 Task: In the Contact  Liam.Jones@wnyc.org, Create email and send with subject: 'Welcome to a New Paradigm: Introducing Our Visionary Solution', and with mail content 'Good Evening,_x000D_
Step into a world of unlimited possibilities. Our cutting-edge solution will empower you to overcome challenges and achieve unparalleled success in your industry._x000D_
Thanks and Regards', attach the document: Proposal.doc and insert image: visitingcard.jpg. Below Thank and Regards, write Reddit and insert the URL: 'www.reddit.com'. Mark checkbox to create task to follow up : In 3 business days . Logged in from softage.5@softage.net
Action: Mouse moved to (66, 55)
Screenshot: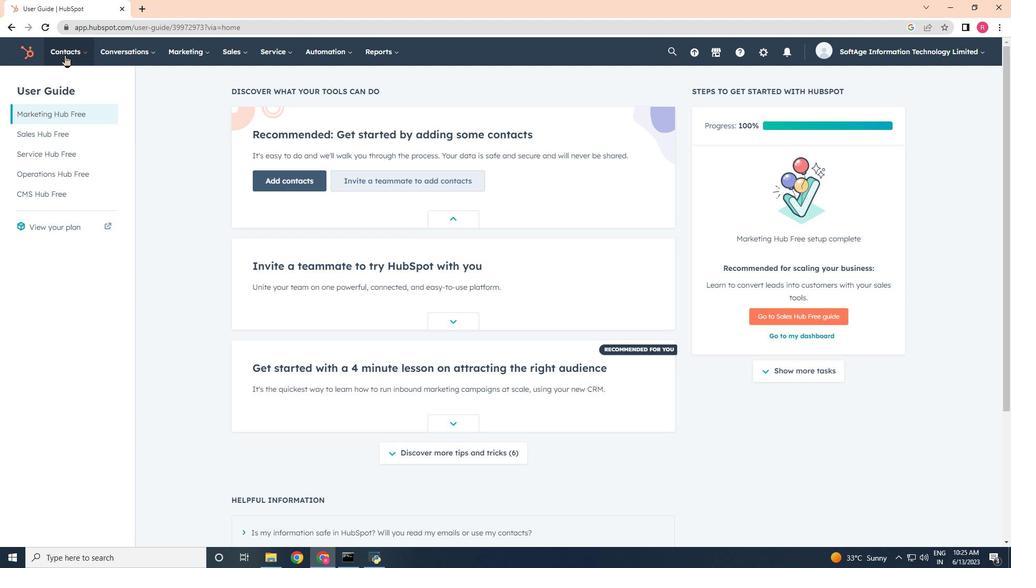 
Action: Mouse pressed left at (66, 55)
Screenshot: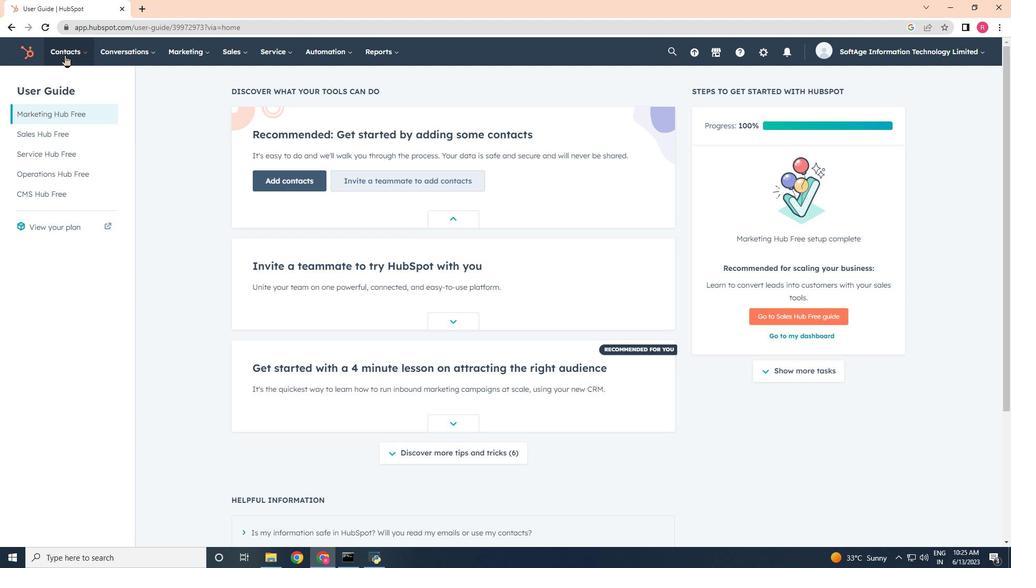 
Action: Mouse moved to (82, 85)
Screenshot: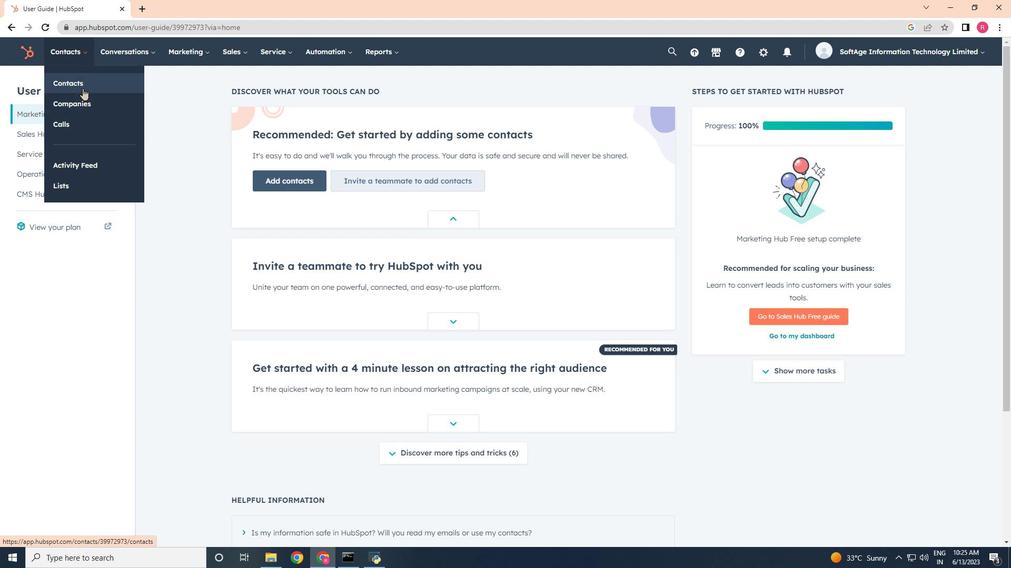 
Action: Mouse pressed left at (82, 85)
Screenshot: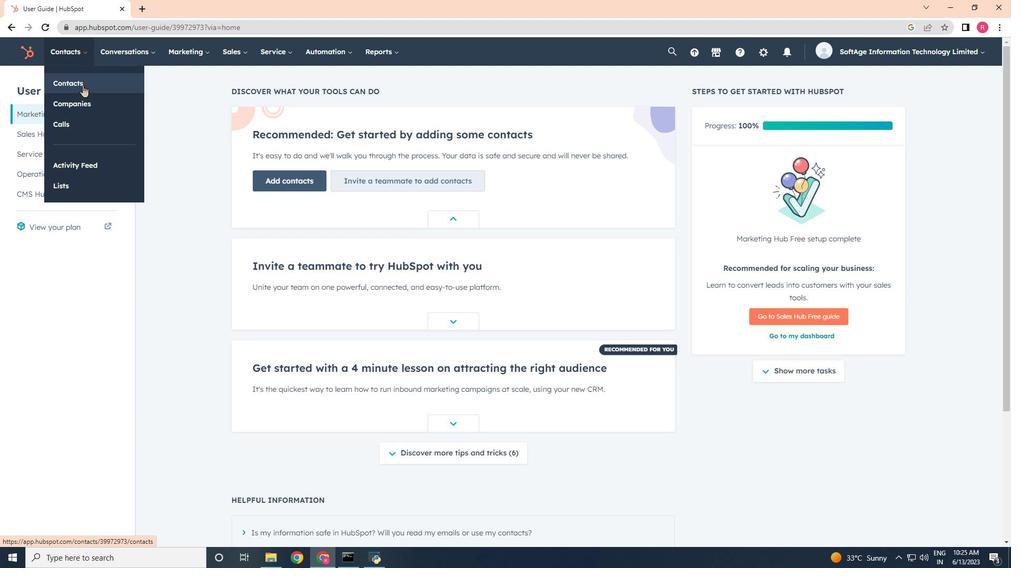 
Action: Mouse moved to (81, 165)
Screenshot: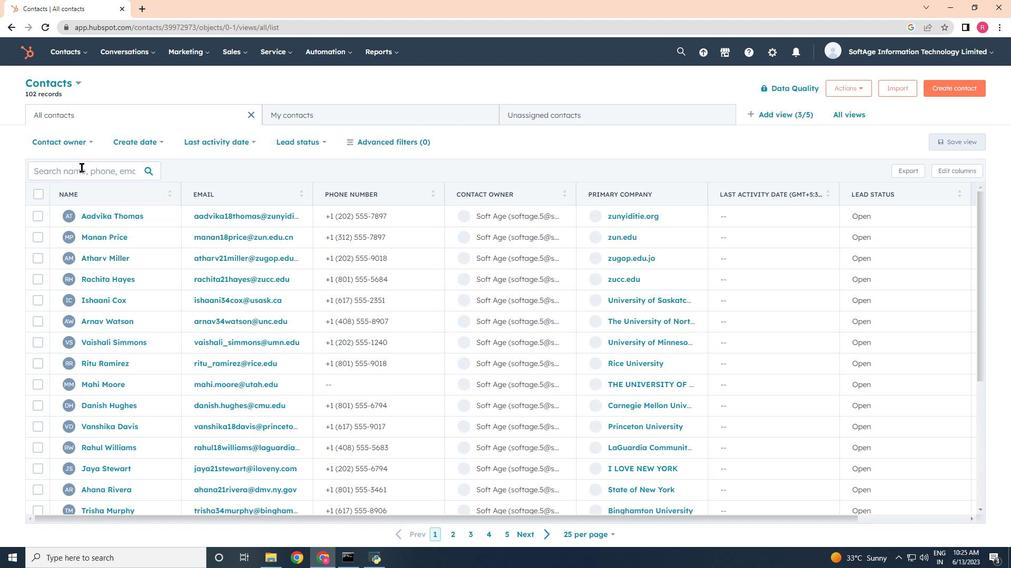 
Action: Mouse pressed left at (81, 165)
Screenshot: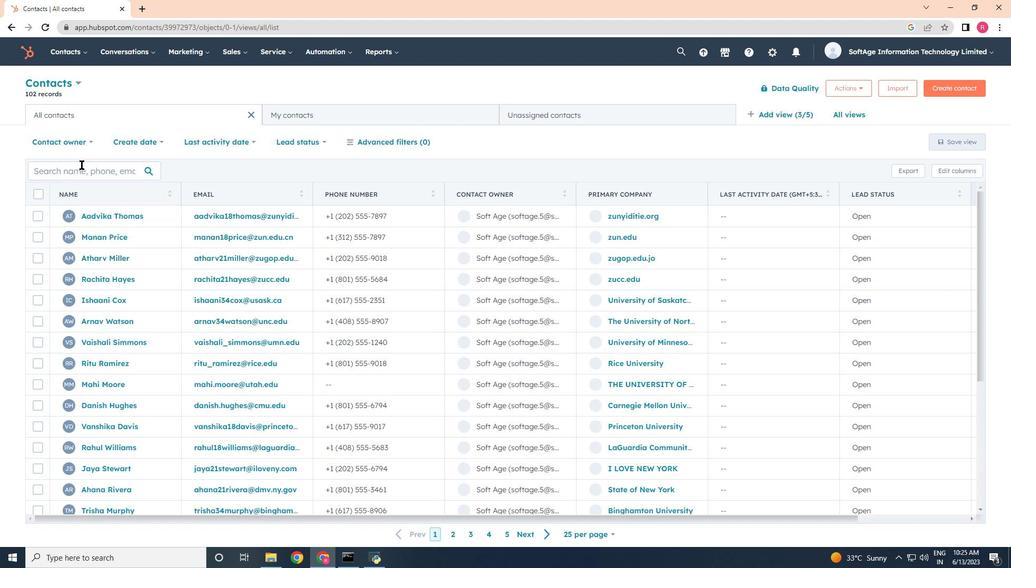 
Action: Mouse moved to (667, 421)
Screenshot: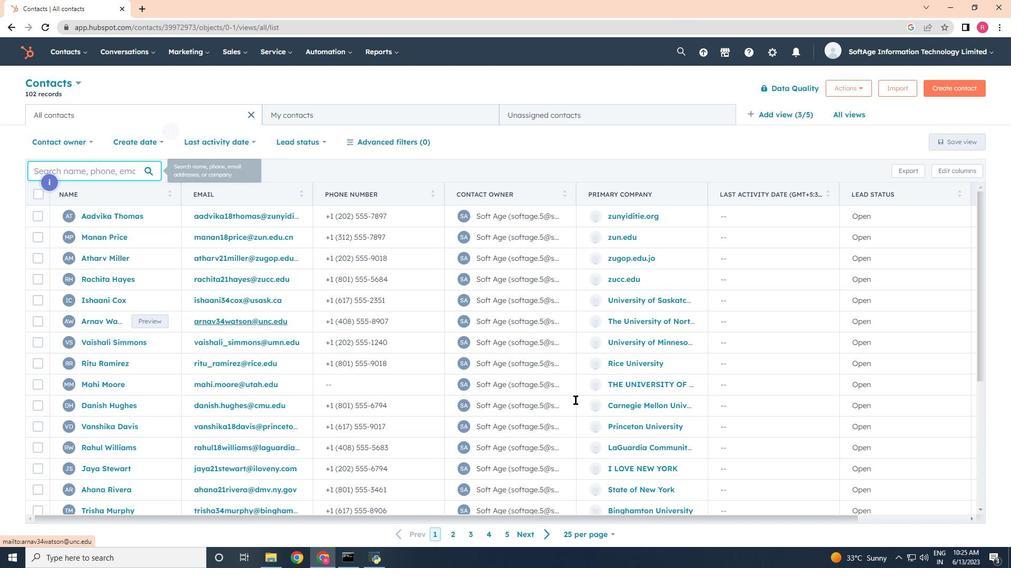 
Action: Key pressed <Key.shift><Key.shift><Key.shift><Key.shift><Key.shift><Key.shift><Key.shift><Key.shift><Key.shift><Key.shift><Key.shift><Key.shift><Key.shift><Key.shift><Key.shift><Key.shift><Key.shift><Key.shift><Key.shift><Key.shift><Key.shift><Key.shift>liam<Key.space><Key.backspace><Key.backspace><Key.backspace><Key.backspace><Key.backspace><Key.shift><Key.shift><Key.shift><Key.shift><Key.shift><Key.shift><Key.shift><Key.shift><Key.shift><Key.shift><Key.shift><Key.shift><Key.shift><Key.shift><Key.shift><Key.shift><Key.shift>Liam.<Key.shift>Jones<Key.shift>@wnyc.org
Screenshot: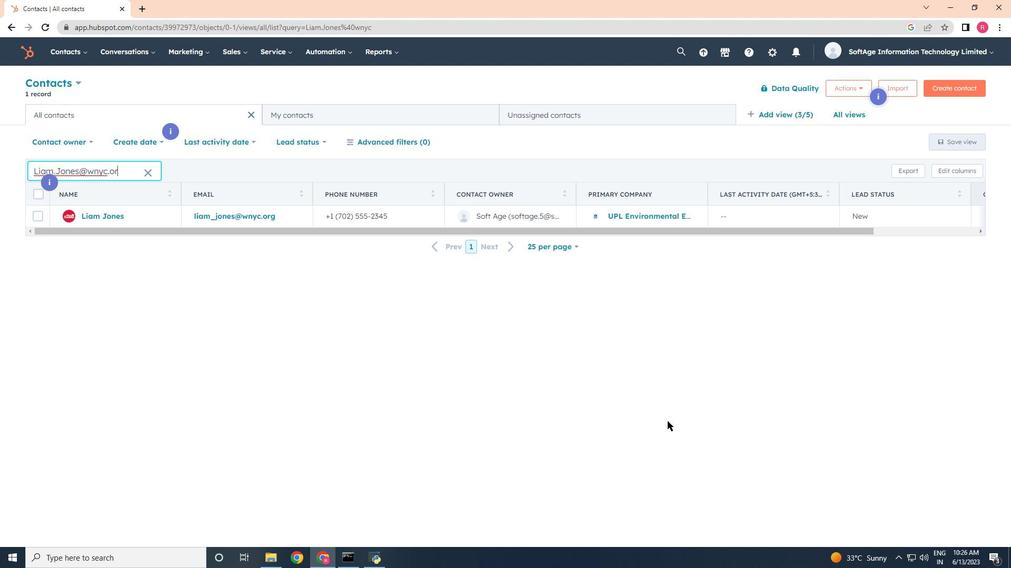 
Action: Mouse moved to (92, 215)
Screenshot: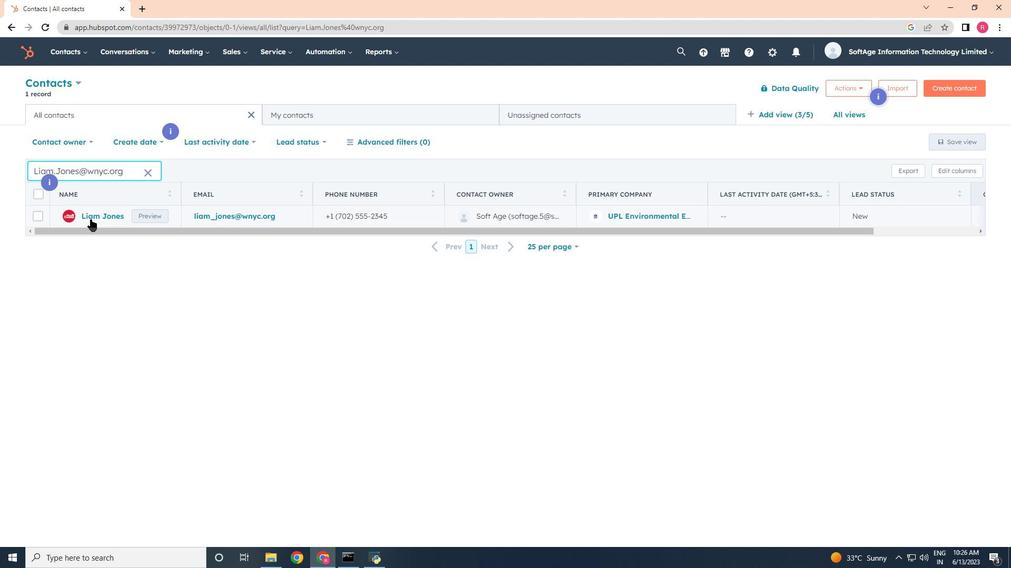 
Action: Mouse pressed left at (92, 215)
Screenshot: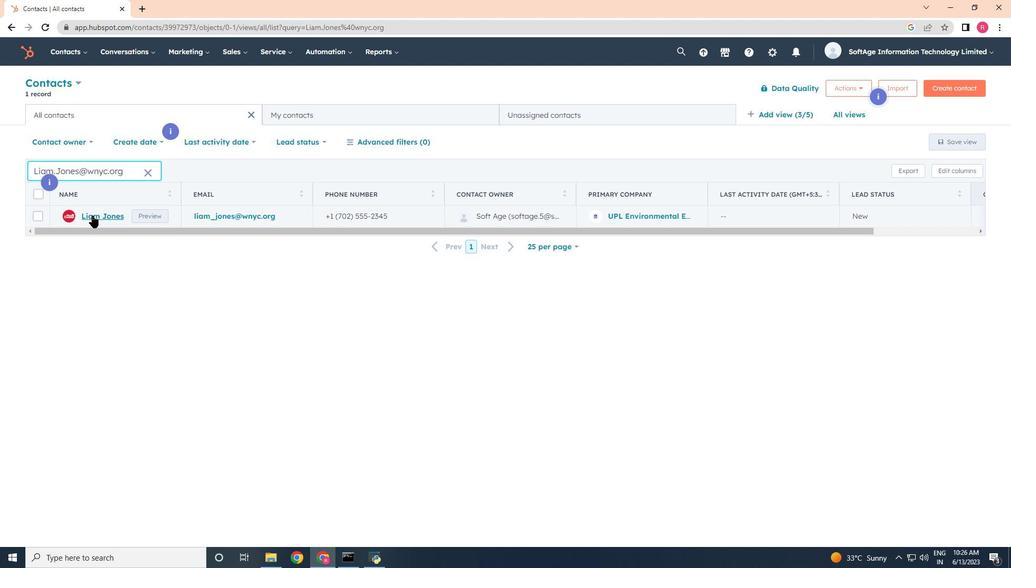
Action: Mouse moved to (73, 172)
Screenshot: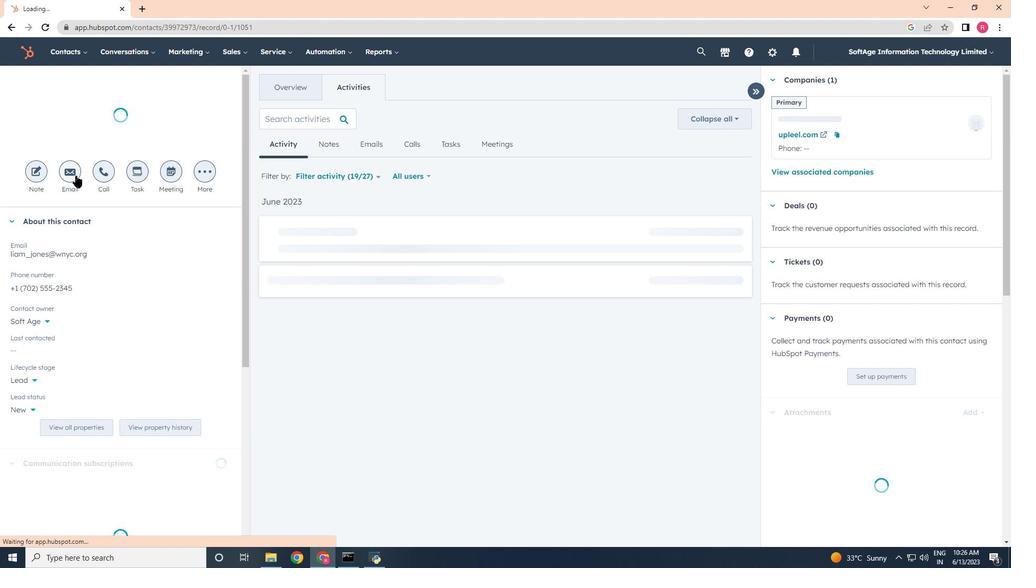 
Action: Mouse pressed left at (73, 172)
Screenshot: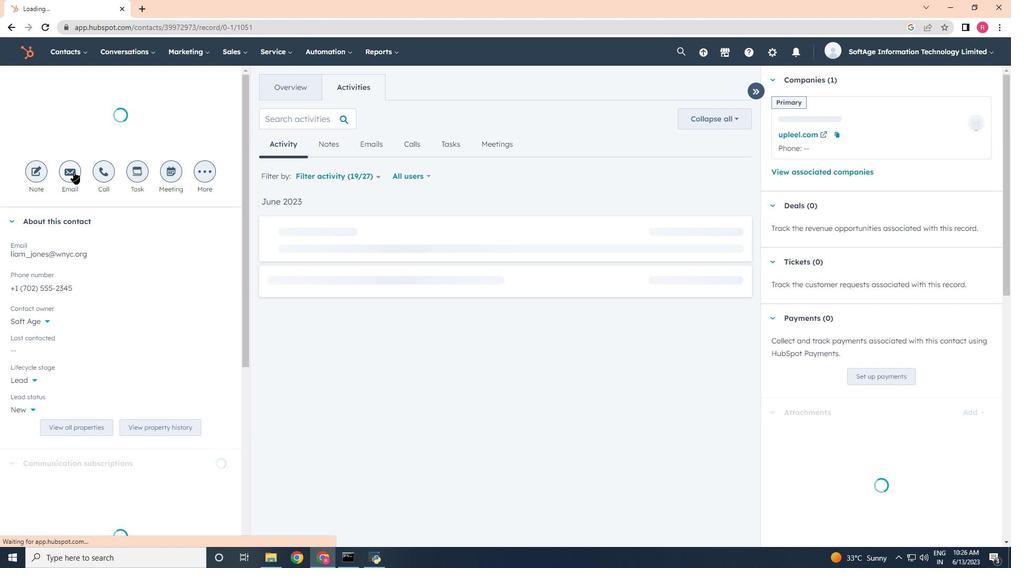 
Action: Mouse moved to (75, 189)
Screenshot: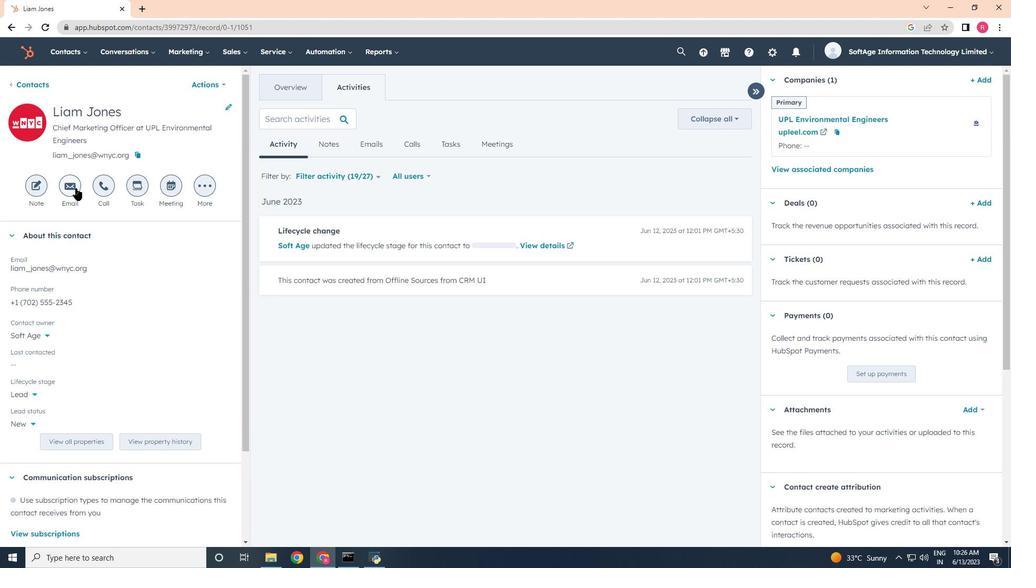 
Action: Mouse pressed left at (75, 189)
Screenshot: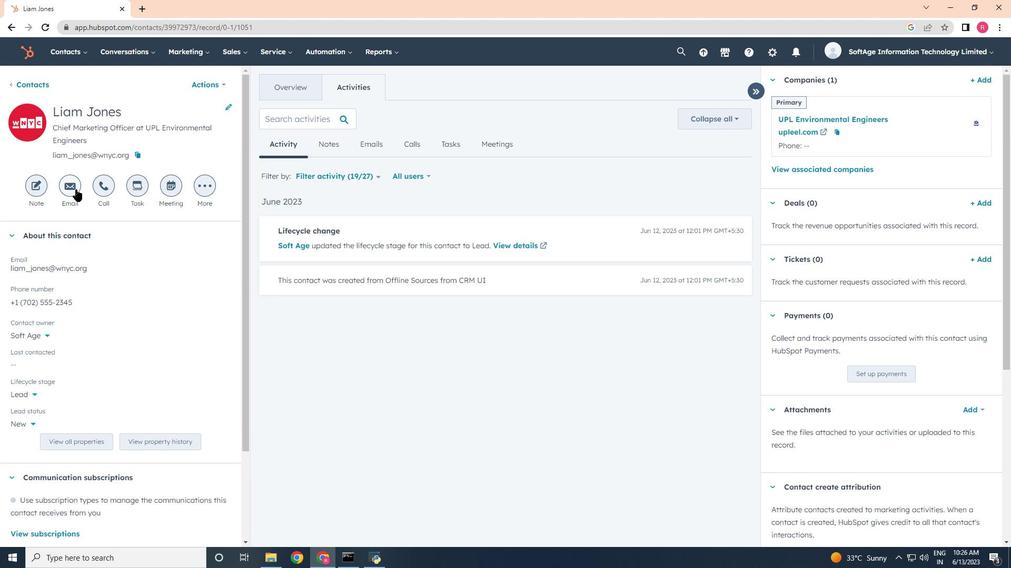 
Action: Mouse moved to (890, 265)
Screenshot: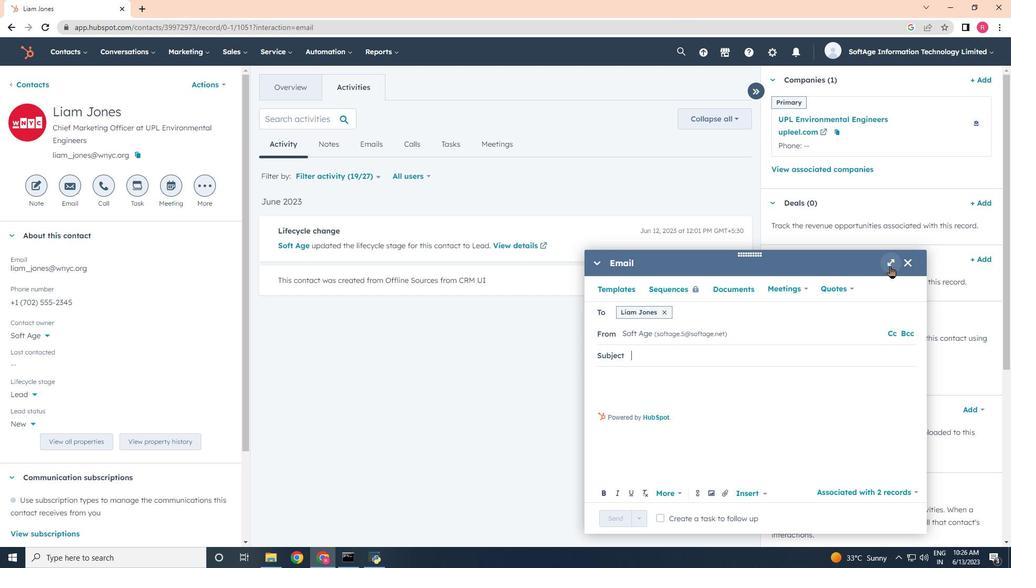 
Action: Mouse pressed left at (890, 265)
Screenshot: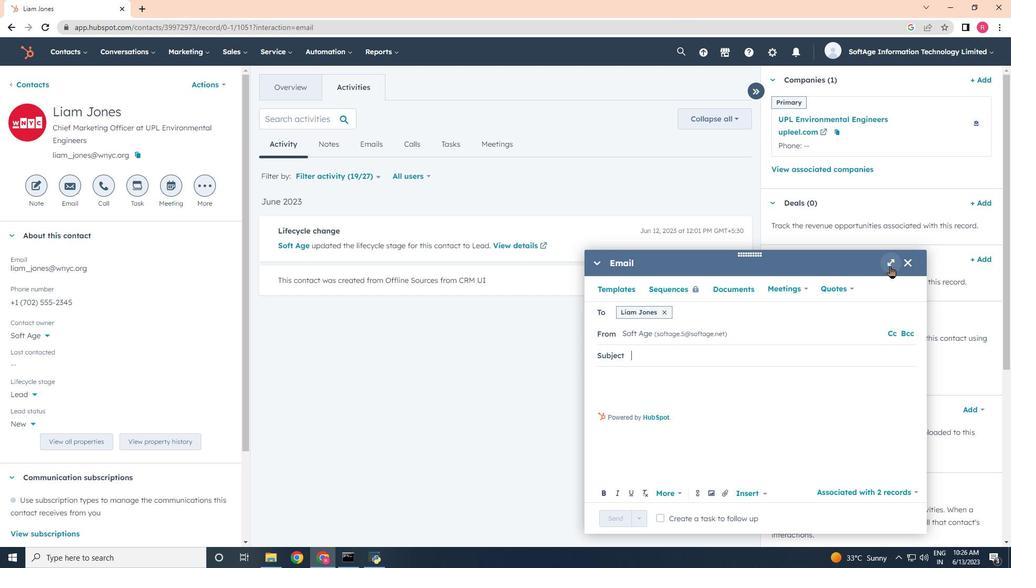 
Action: Mouse moved to (948, 448)
Screenshot: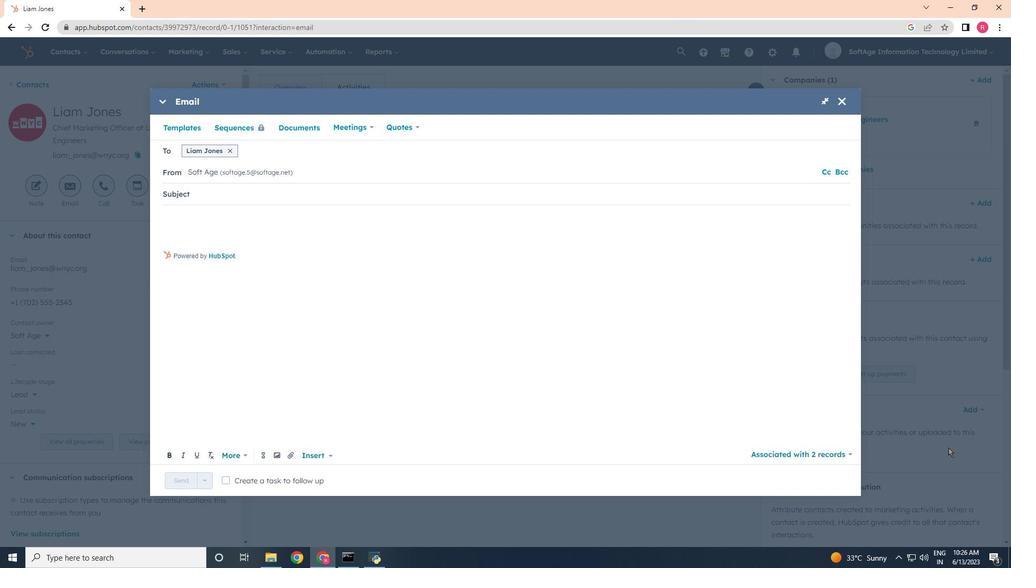 
Action: Key pressed <Key.shift>Welcome<Key.space>to<Key.space>a<Key.space>new<Key.space><Key.shift>Paradig,<Key.backspace>m<Key.shift_r>:<Key.space><Key.shift>Introducing<Key.space><Key.shift>Our<Key.space><Key.shift><Key.shift><Key.shift><Key.shift>Visionary<Key.space><Key.shift>Solution<Key.space><Key.backspace>,
Screenshot: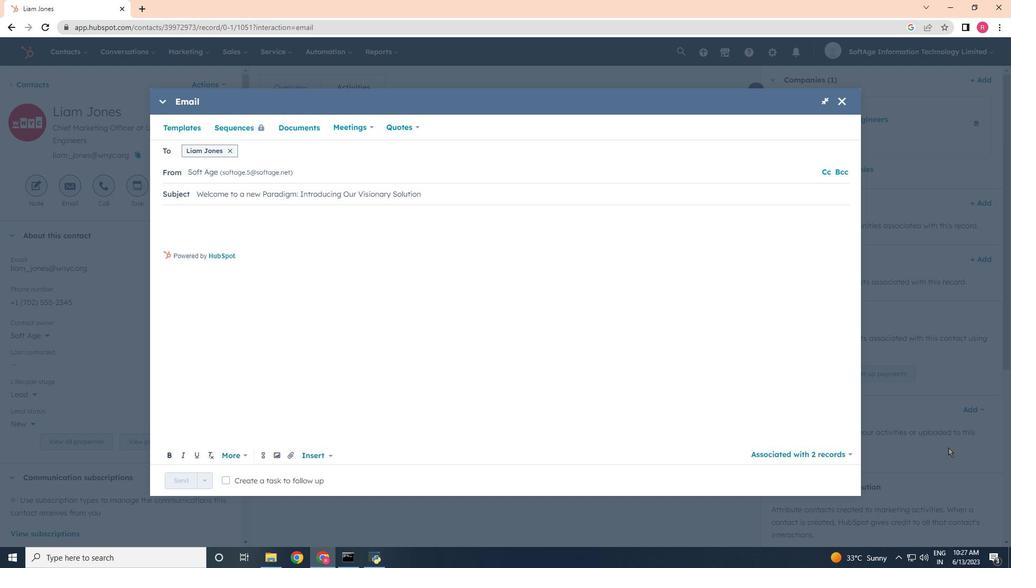 
Action: Mouse moved to (171, 213)
Screenshot: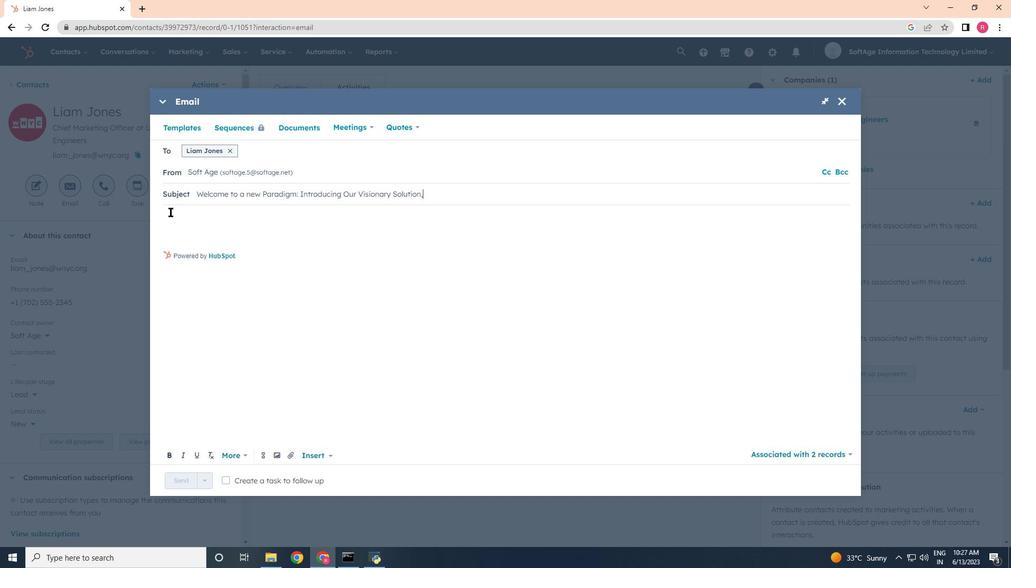 
Action: Mouse pressed left at (171, 213)
Screenshot: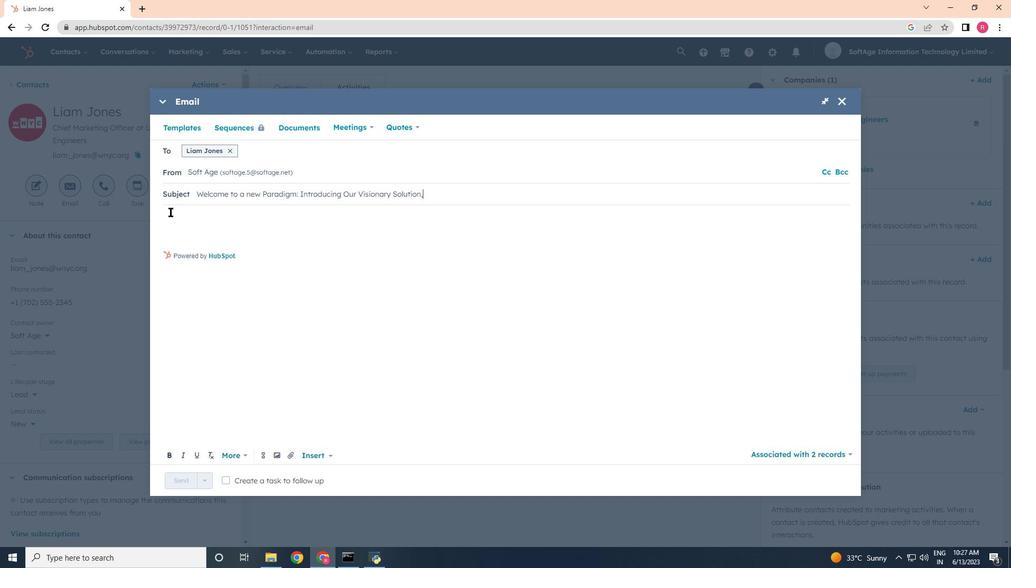 
Action: Mouse moved to (171, 214)
Screenshot: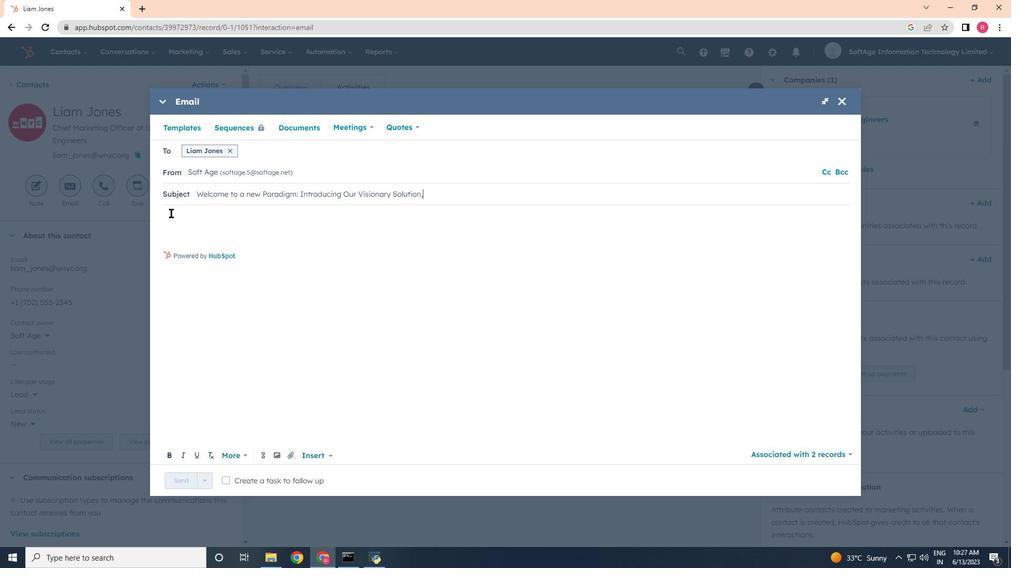 
Action: Key pressed <Key.shift>Good<Key.space><Key.shift>Evening,<Key.enter><Key.enter><Key.shift>Step<Key.space>into<Key.space>a<Key.space>world<Key.space><Key.shift>of<Key.space><Key.shift><Key.shift>unlimited<Key.space>possibilities<Key.space><Key.backspace>.<Key.space><Key.shift>ur<Key.space><Key.backspace><Key.backspace><Key.backspace><Key.shift>Our<Key.space><Key.shift>Cutting-edge<Key.space>solution<Key.space>will<Key.space>empower<Key.space>you<Key.space>to<Key.space>overcome<Key.space>challenges<Key.space>and<Key.space>achieve<Key.space>unparalleled<Key.space>sucess<Key.space>in<Key.space>your<Key.space><Key.left><Key.left><Key.left><Key.left><Key.left><Key.left><Key.left><Key.left><Key.left><Key.left><Key.left><Key.left>c<Key.right><Key.right><Key.right><Key.right><Key.right><Key.right><Key.right><Key.right><Key.right><Key.right><Key.right><Key.right><Key.right><Key.right><Key.right><Key.right><Key.left><Key.left><Key.left><Key.left><Key.left><Key.right><Key.right>industy.<Key.backspace><Key.backspace><Key.backspace><Key.backspace><Key.backspace>ustry.<Key.enter><Key.enter><Key.shift>Thanks<Key.space>and<Key.space><Key.shift>Regards,<Key.enter>
Screenshot: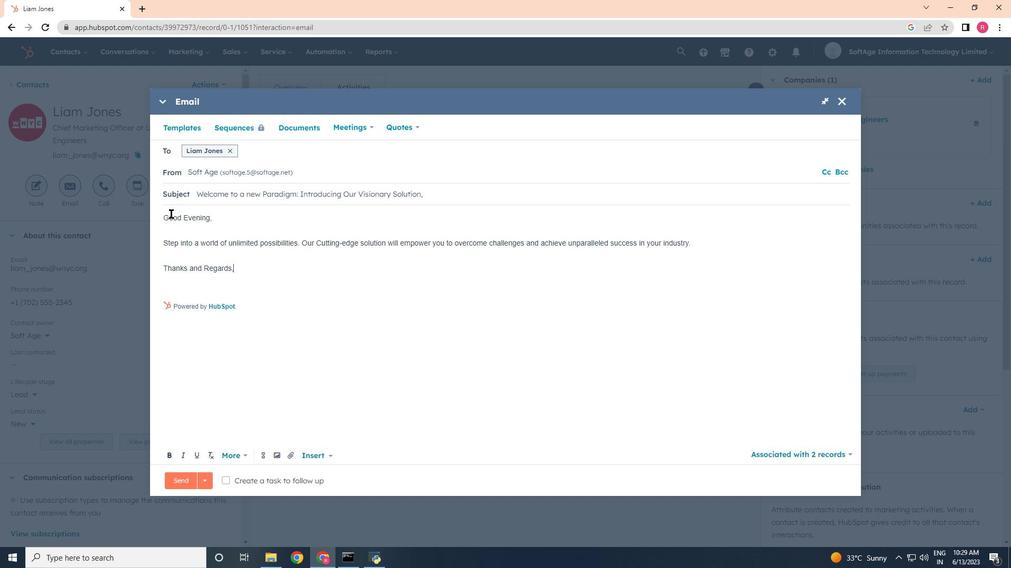 
Action: Mouse moved to (293, 459)
Screenshot: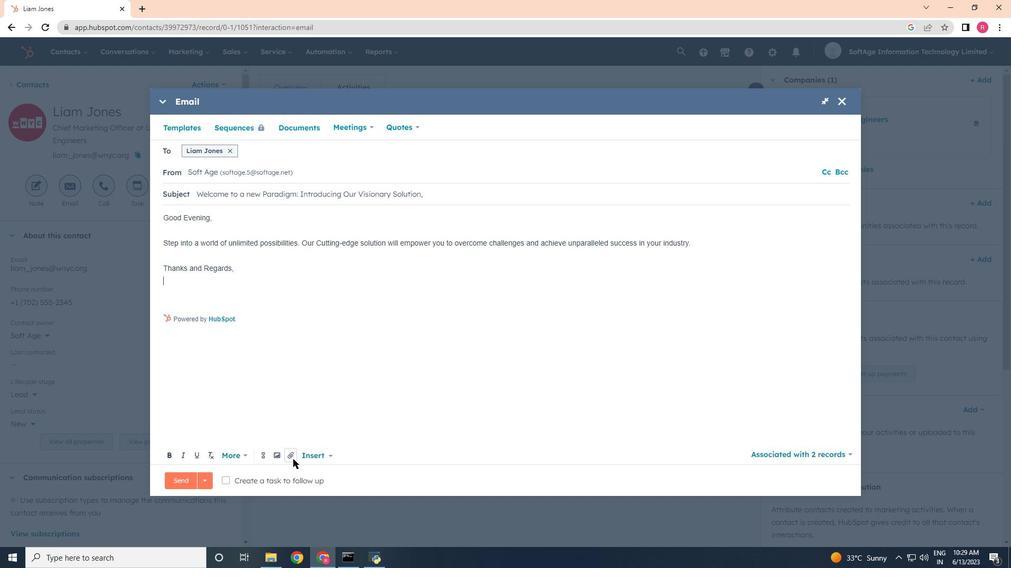 
Action: Mouse pressed left at (293, 459)
Screenshot: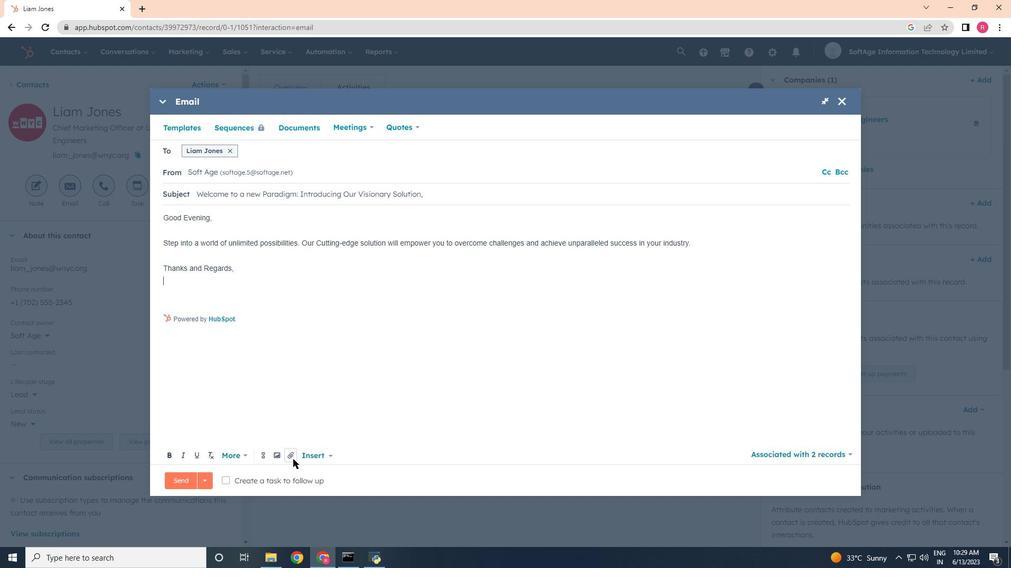 
Action: Mouse moved to (309, 431)
Screenshot: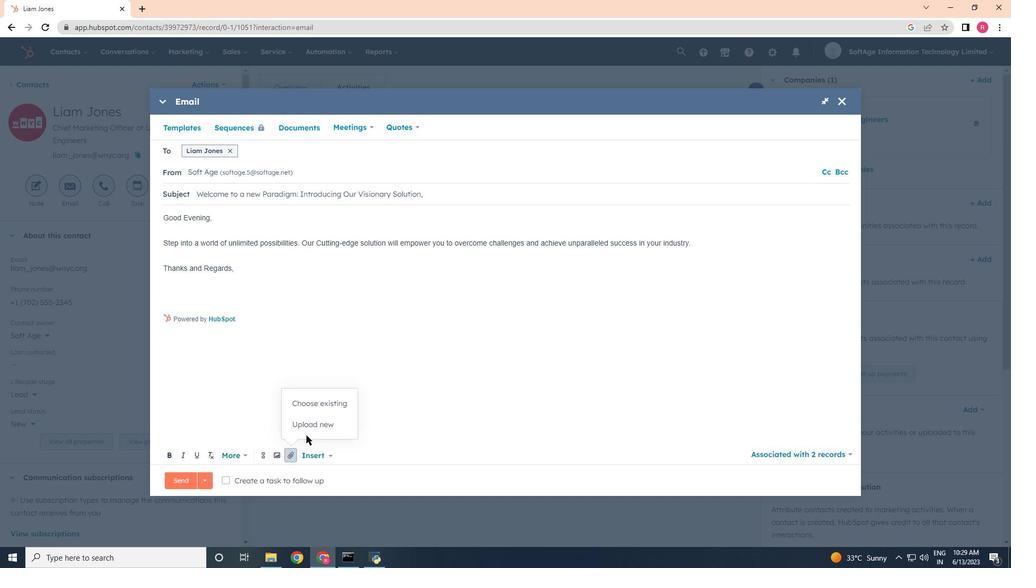 
Action: Mouse pressed left at (309, 431)
Screenshot: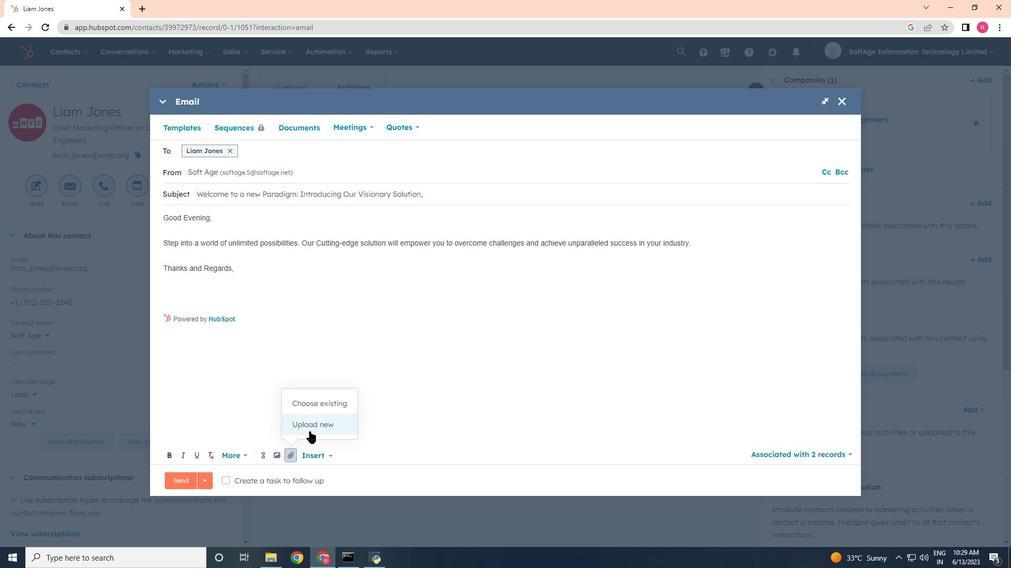 
Action: Mouse moved to (260, 175)
Screenshot: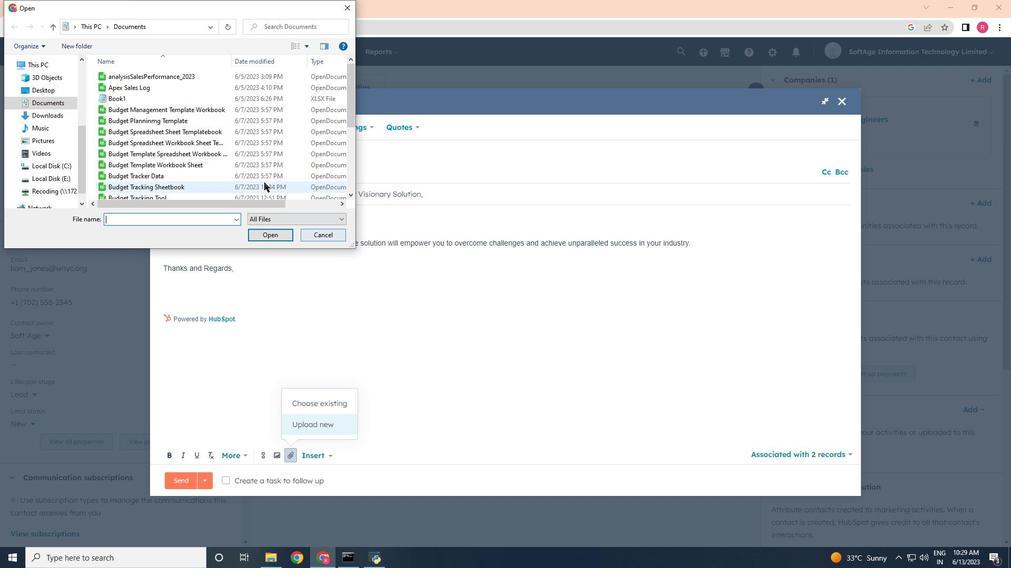 
Action: Mouse scrolled (260, 175) with delta (0, 0)
Screenshot: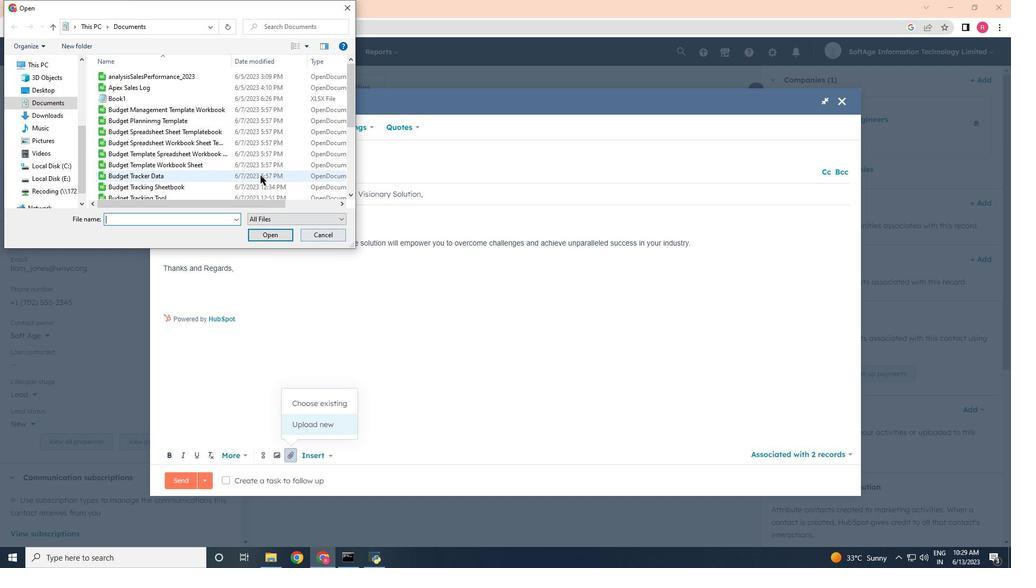 
Action: Mouse scrolled (260, 175) with delta (0, 0)
Screenshot: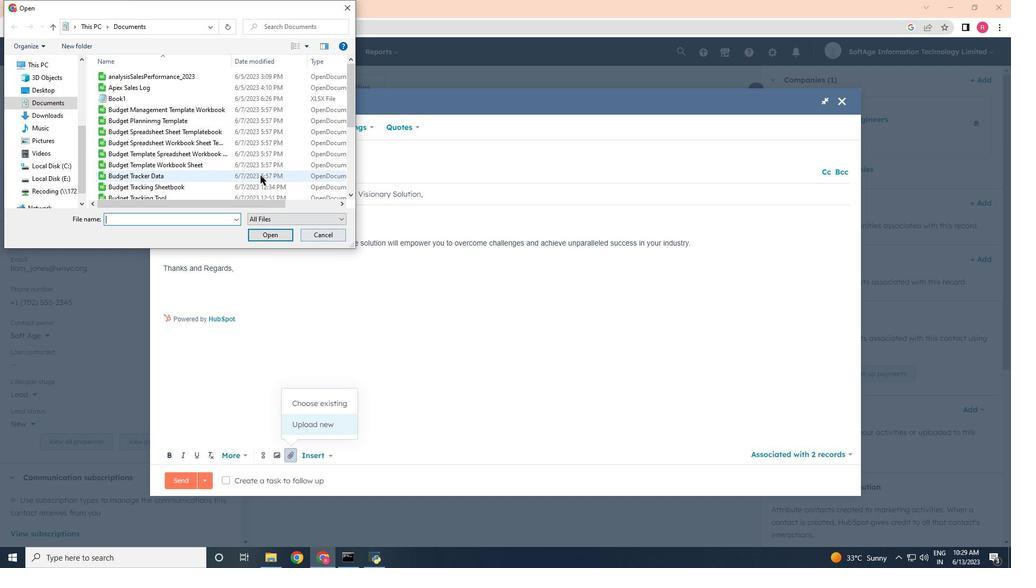 
Action: Mouse scrolled (260, 175) with delta (0, 0)
Screenshot: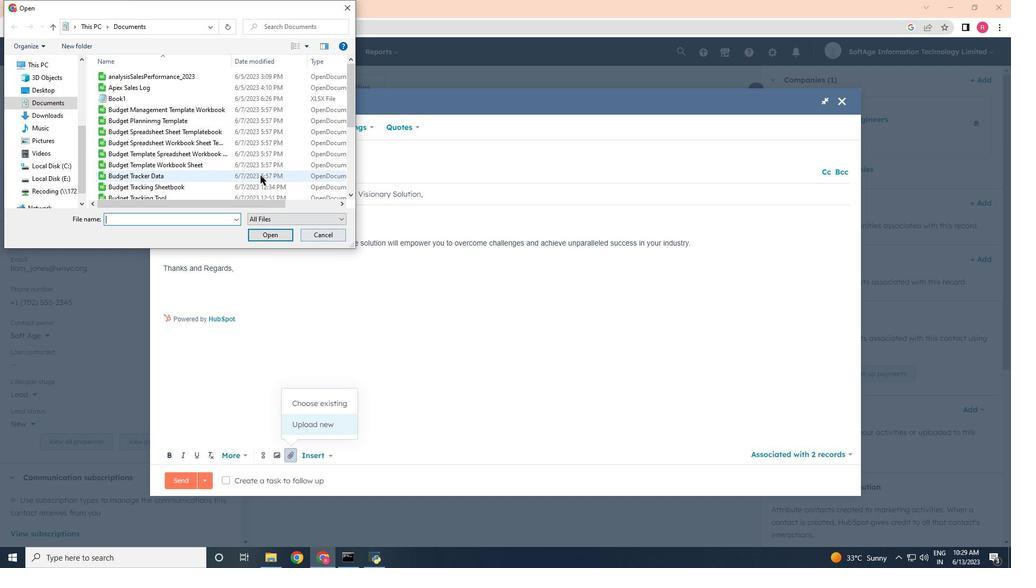
Action: Mouse scrolled (260, 175) with delta (0, 0)
Screenshot: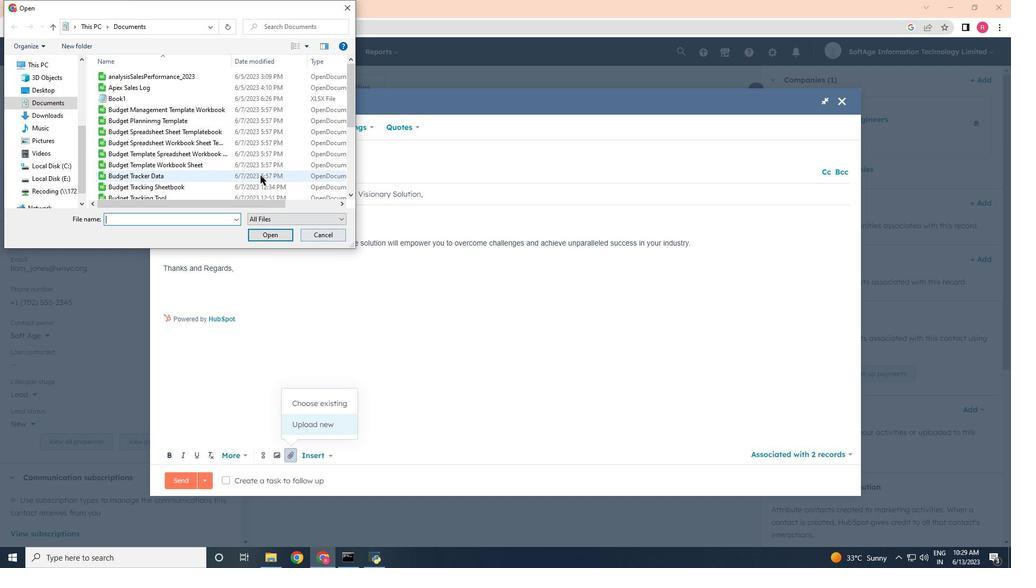 
Action: Mouse scrolled (260, 175) with delta (0, 0)
Screenshot: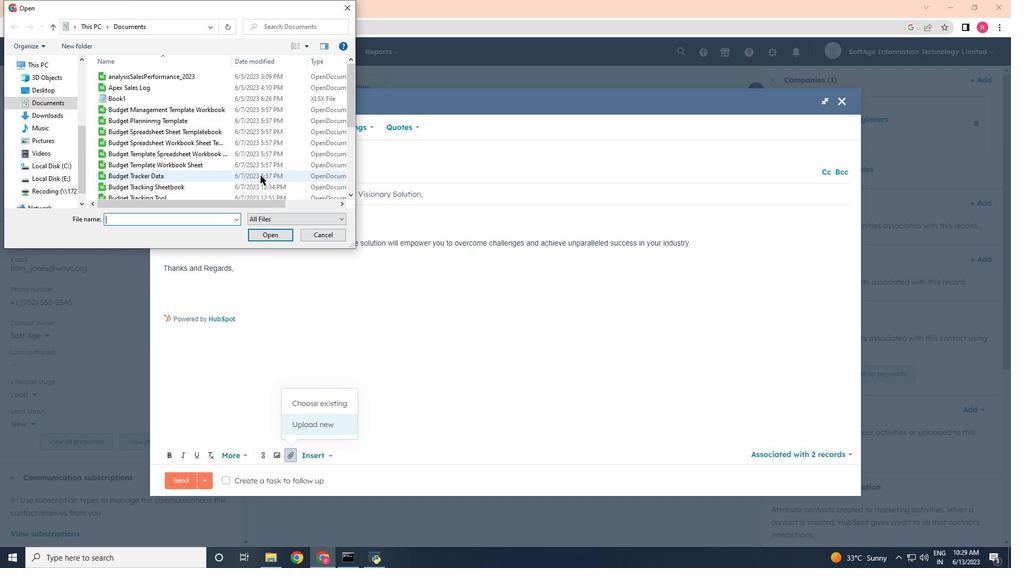 
Action: Mouse moved to (129, 169)
Screenshot: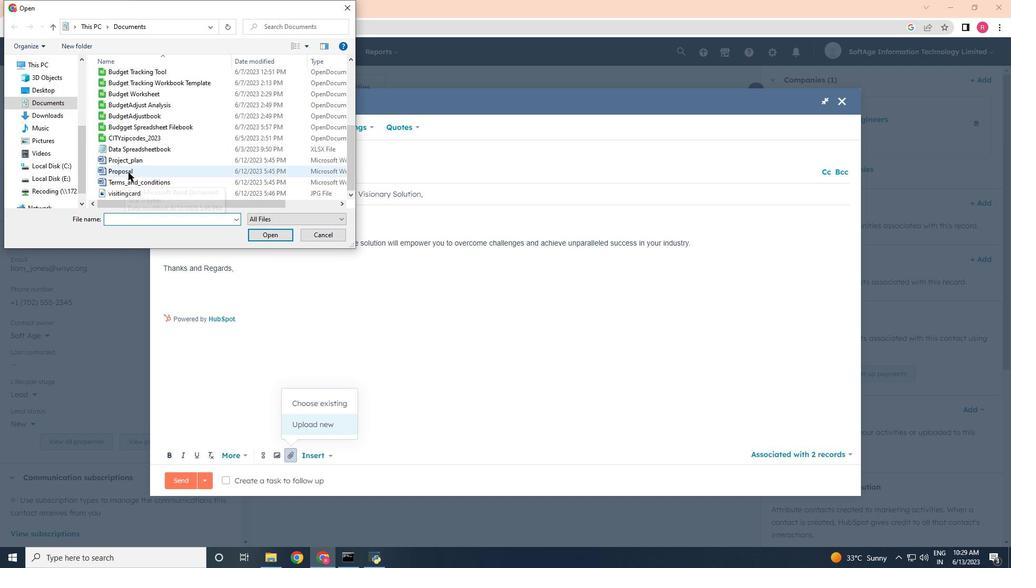 
Action: Mouse pressed left at (129, 169)
Screenshot: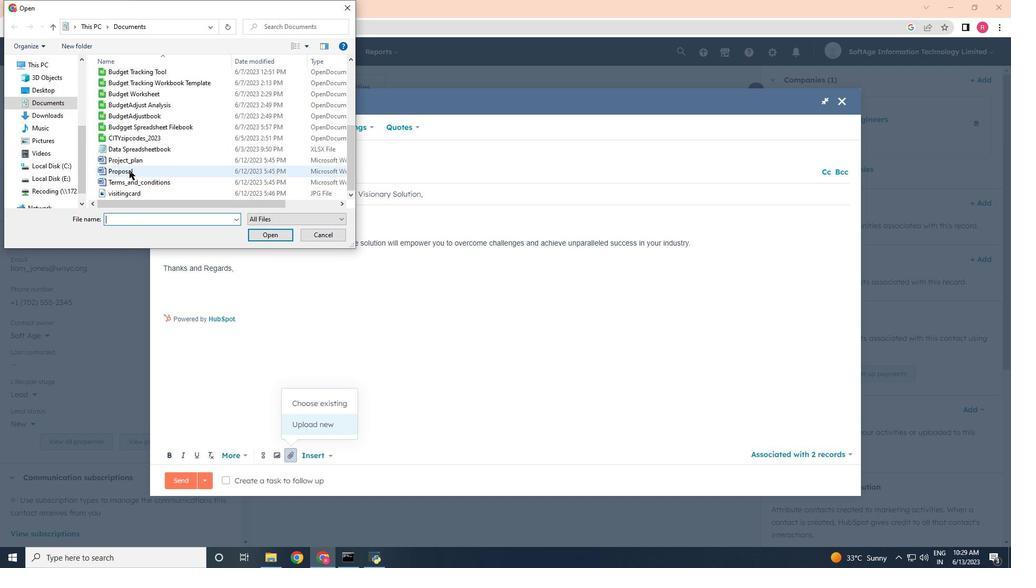 
Action: Mouse moved to (260, 234)
Screenshot: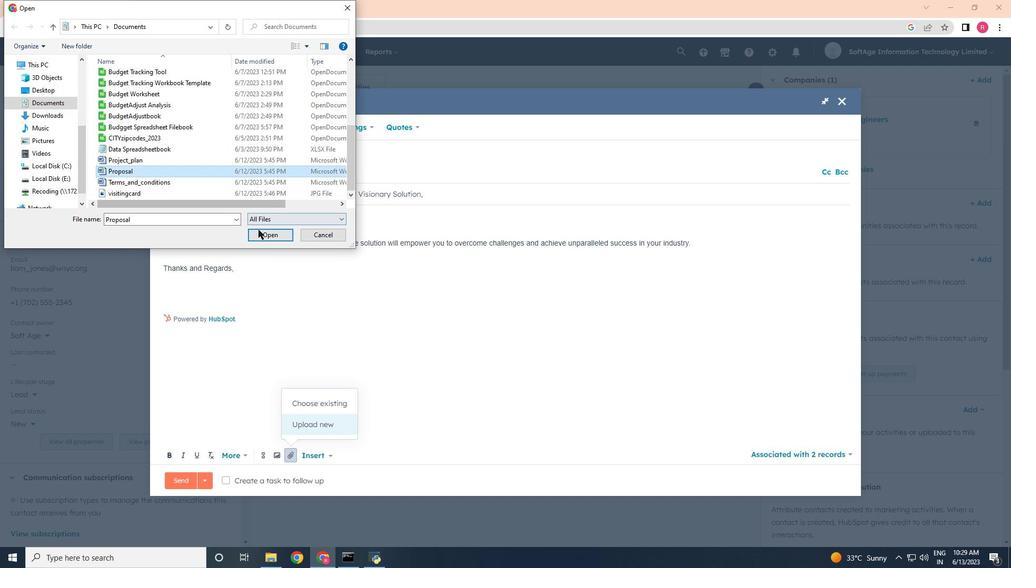 
Action: Mouse pressed left at (260, 234)
Screenshot: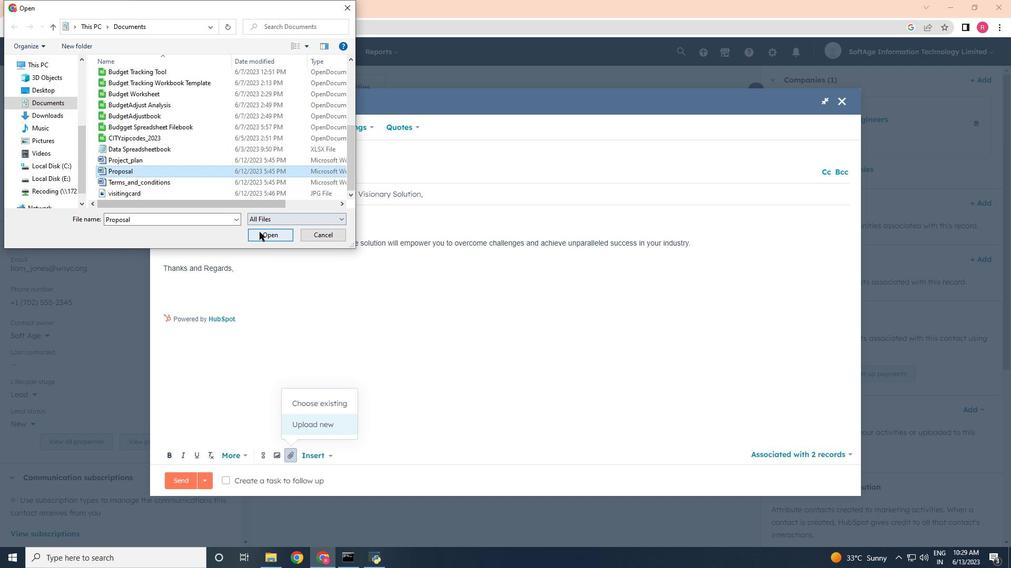
Action: Mouse moved to (292, 428)
Screenshot: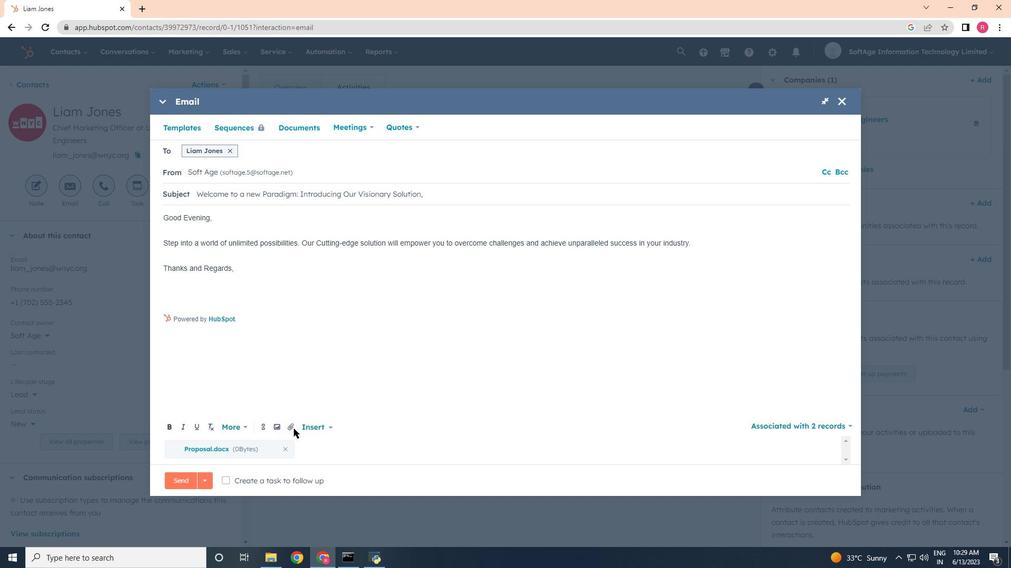 
Action: Mouse pressed left at (292, 428)
Screenshot: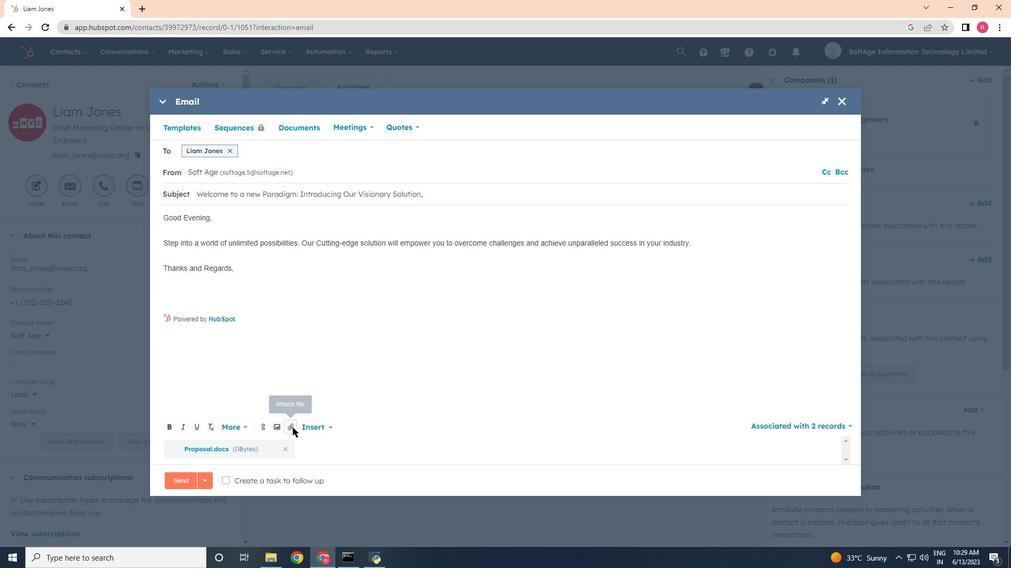 
Action: Mouse moved to (299, 397)
Screenshot: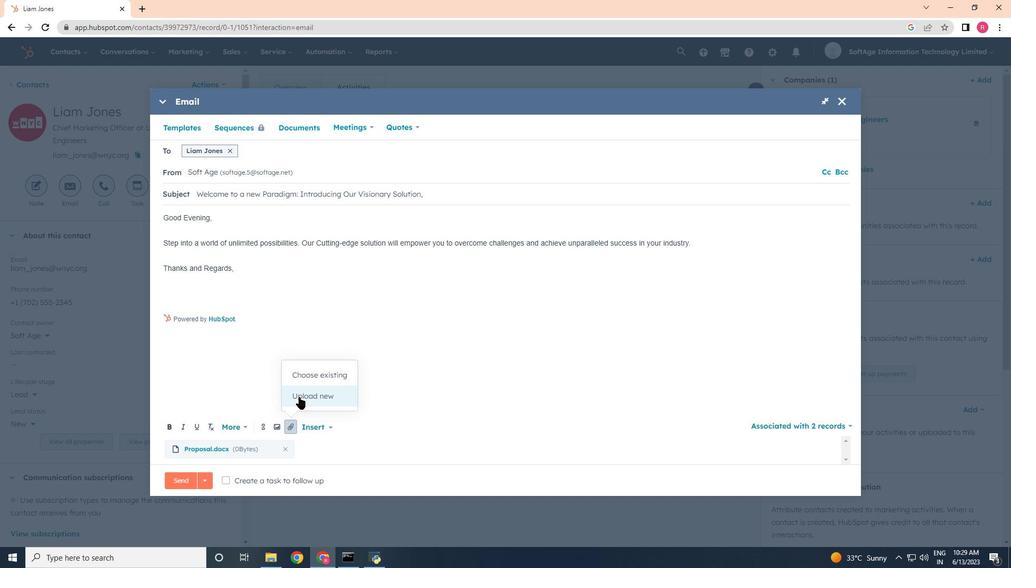 
Action: Mouse pressed left at (299, 397)
Screenshot: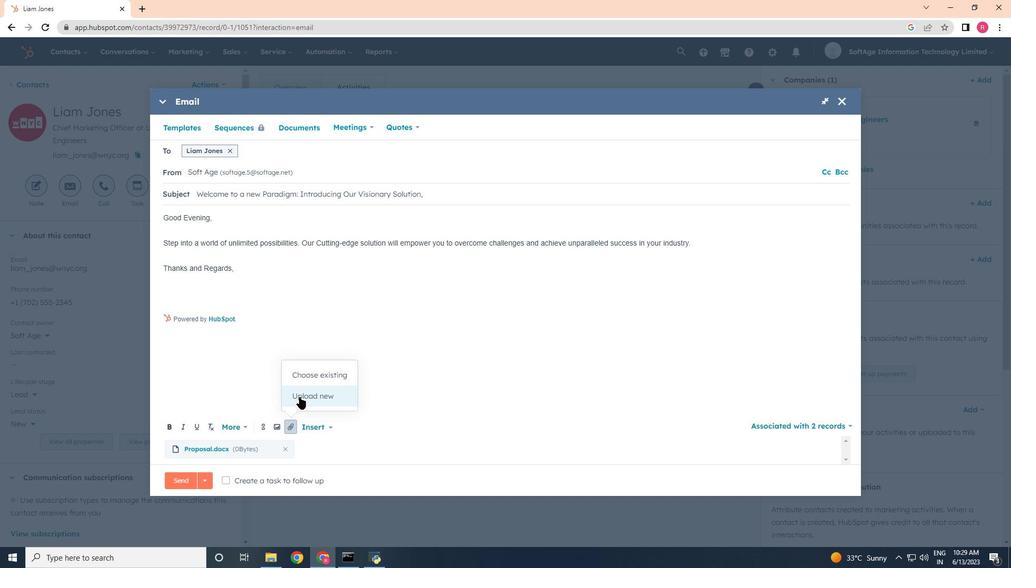
Action: Mouse moved to (204, 191)
Screenshot: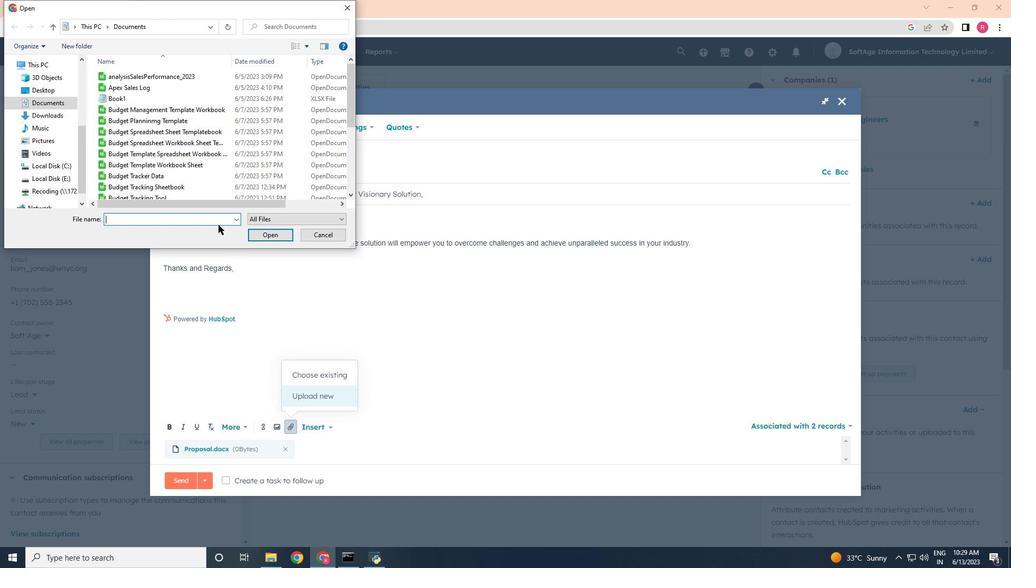 
Action: Mouse scrolled (204, 191) with delta (0, 0)
Screenshot: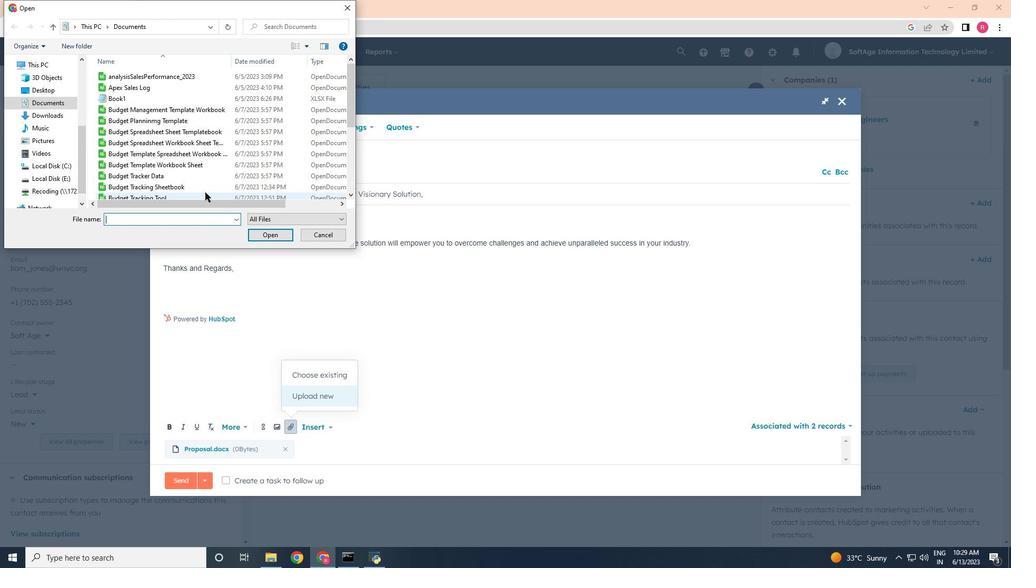 
Action: Mouse scrolled (204, 191) with delta (0, 0)
Screenshot: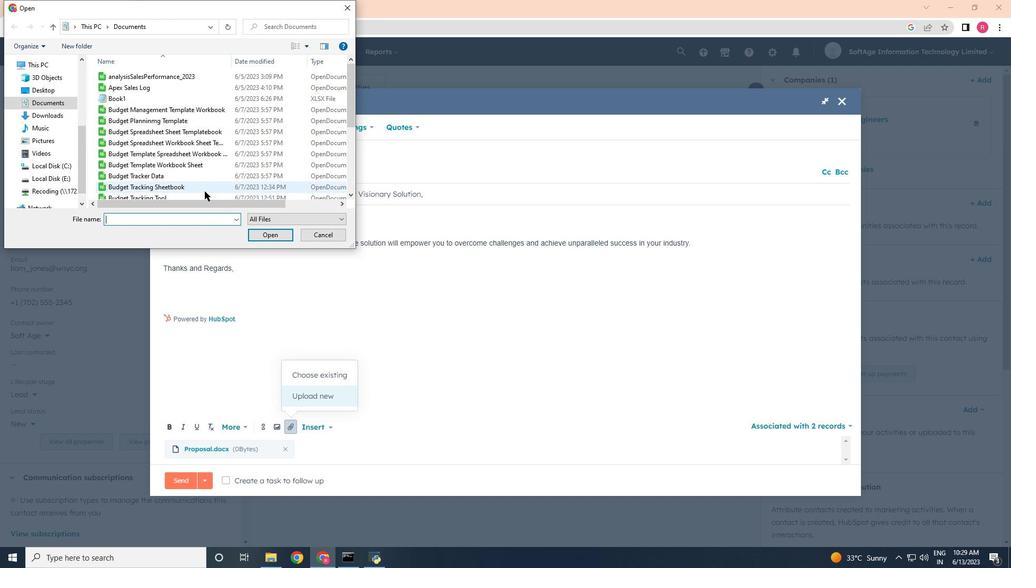 
Action: Mouse scrolled (204, 191) with delta (0, 0)
Screenshot: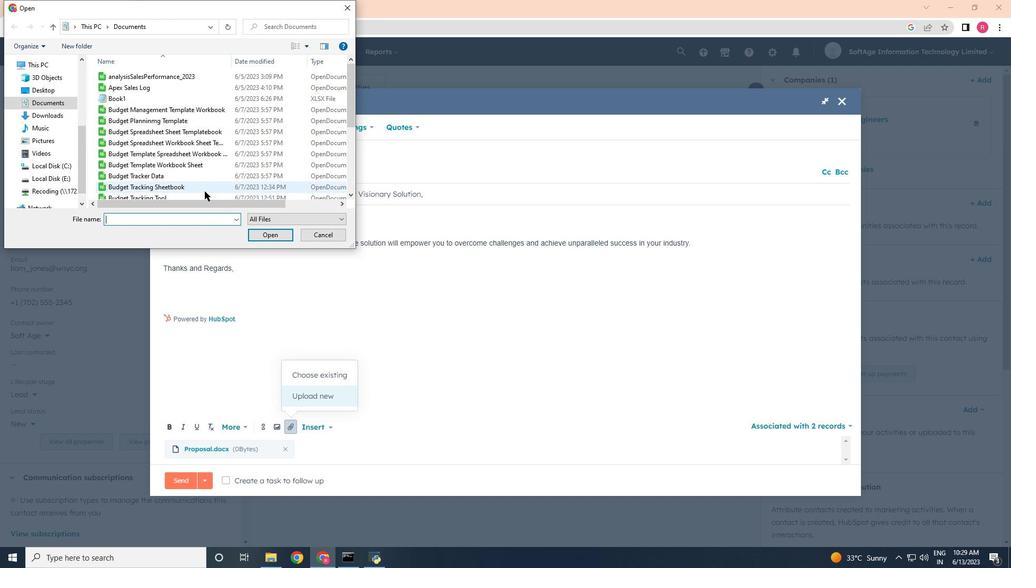 
Action: Mouse moved to (201, 192)
Screenshot: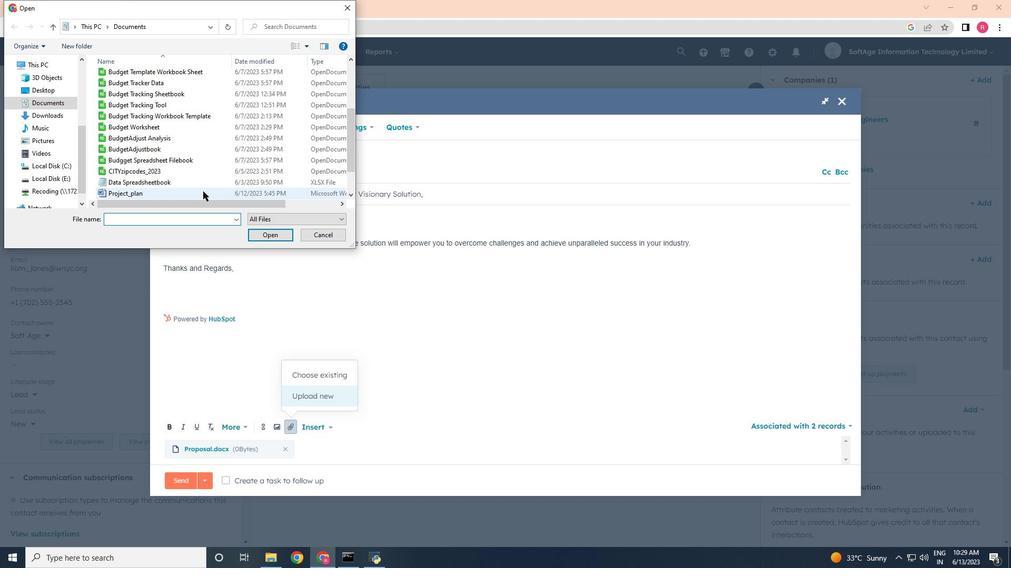 
Action: Mouse scrolled (201, 192) with delta (0, 0)
Screenshot: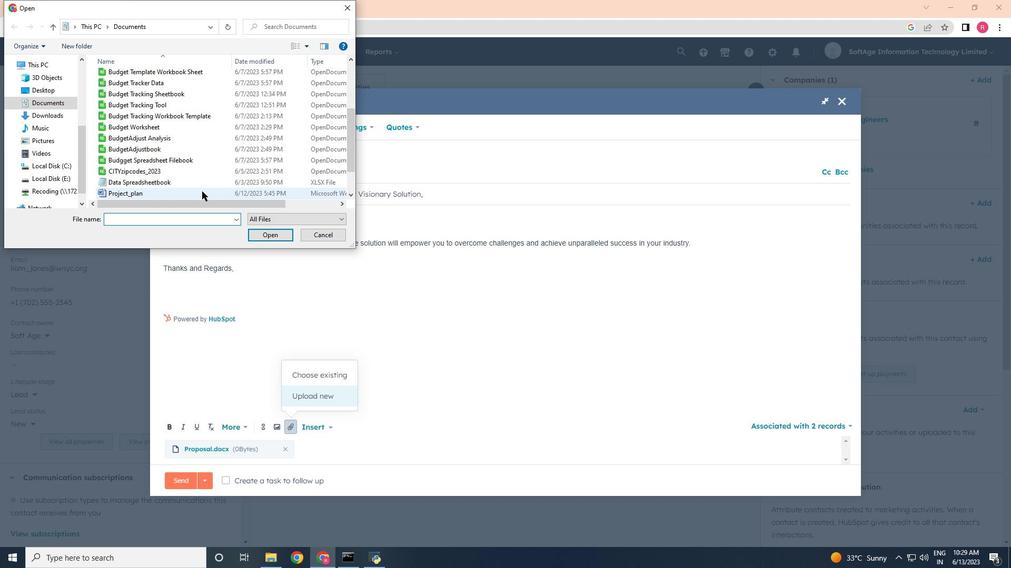 
Action: Mouse moved to (202, 202)
Screenshot: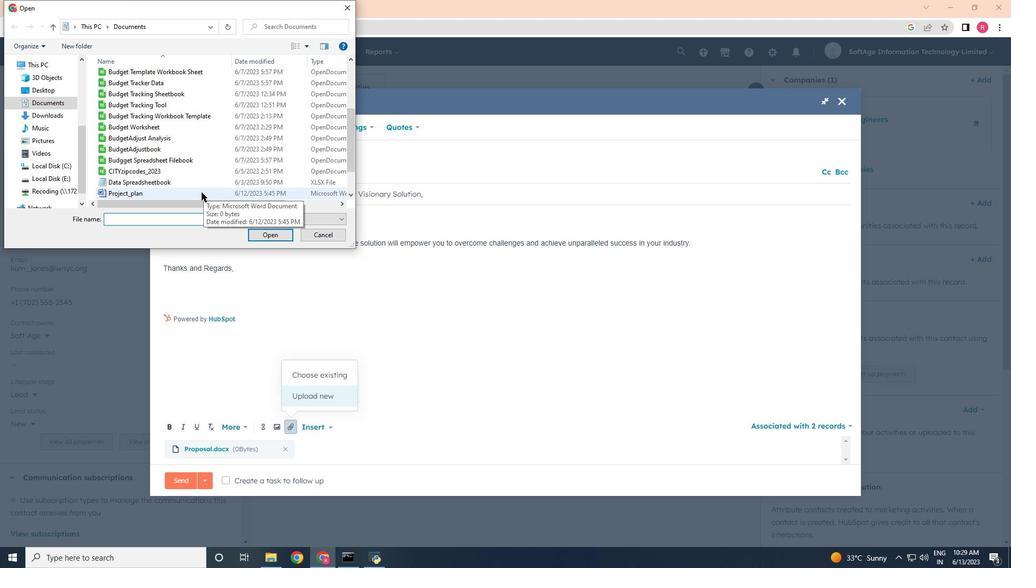 
Action: Mouse scrolled (201, 193) with delta (0, 0)
Screenshot: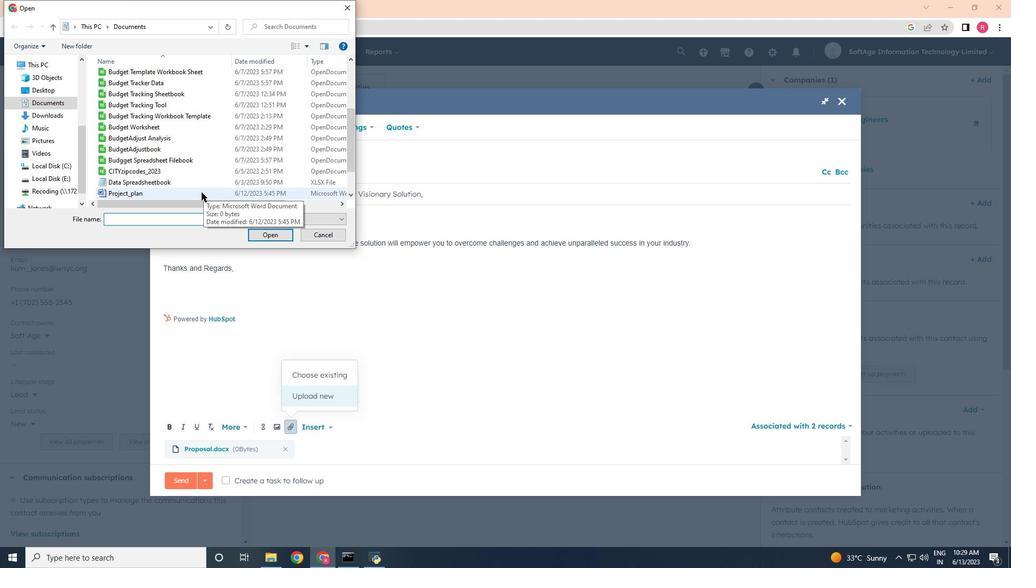 
Action: Mouse scrolled (201, 194) with delta (0, 0)
Screenshot: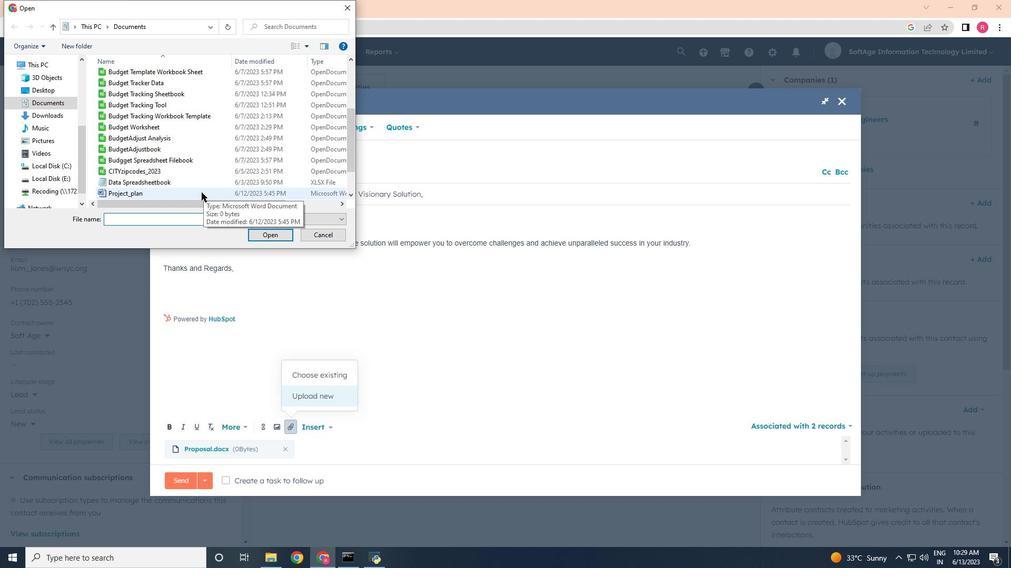 
Action: Mouse scrolled (201, 195) with delta (0, 0)
Screenshot: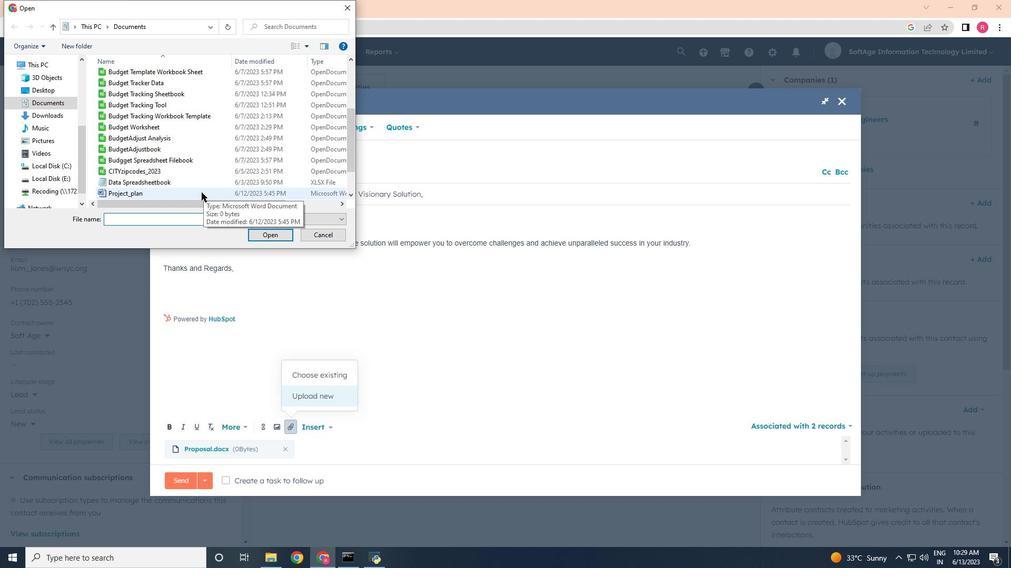 
Action: Mouse scrolled (201, 196) with delta (0, 0)
Screenshot: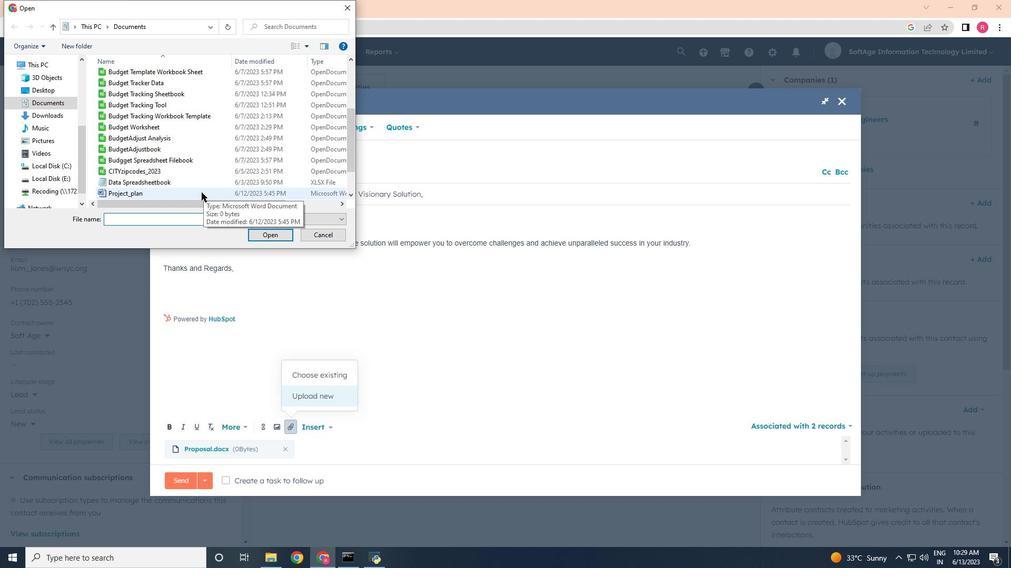 
Action: Mouse moved to (181, 195)
Screenshot: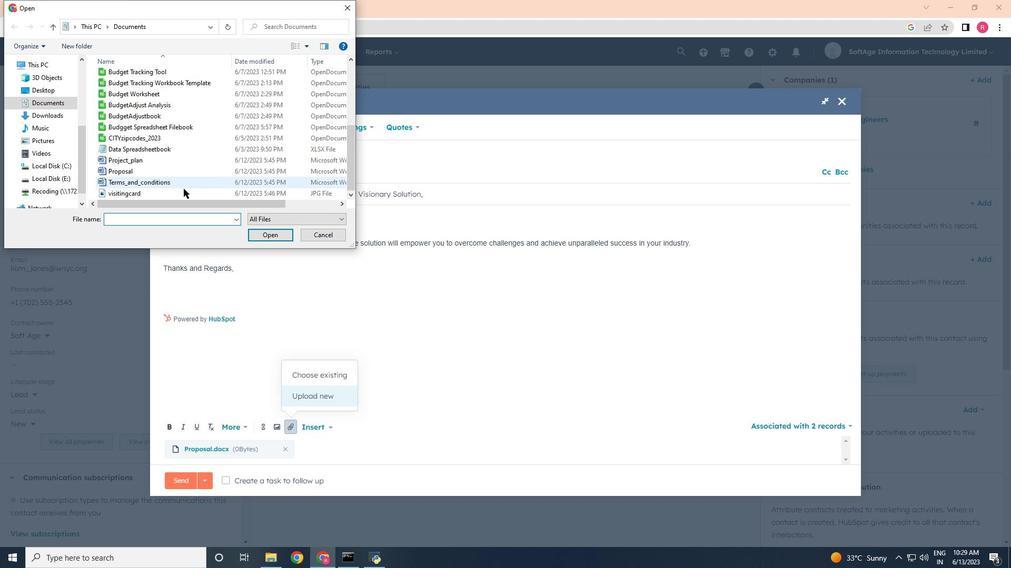 
Action: Mouse pressed left at (181, 195)
Screenshot: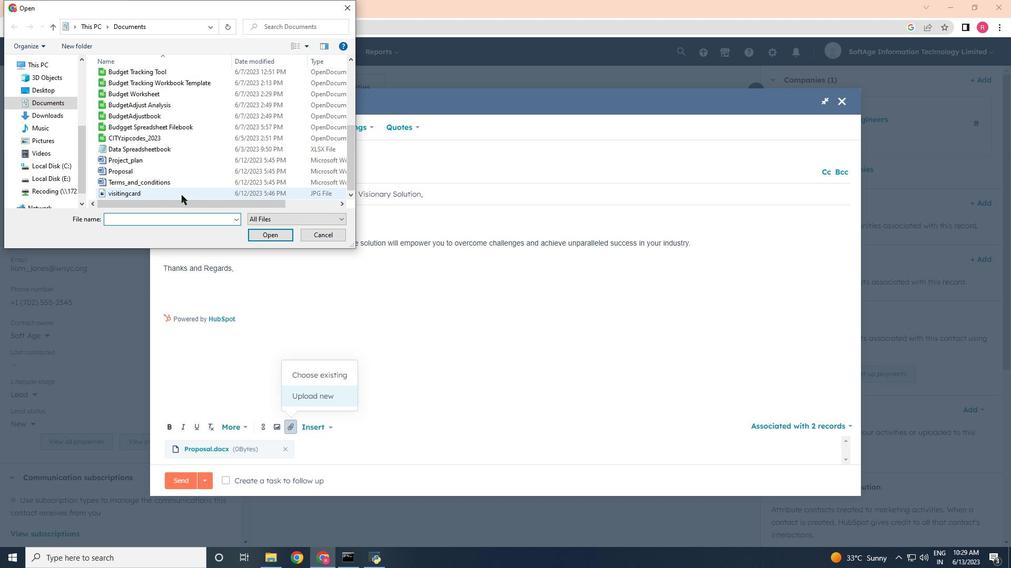 
Action: Mouse moved to (259, 237)
Screenshot: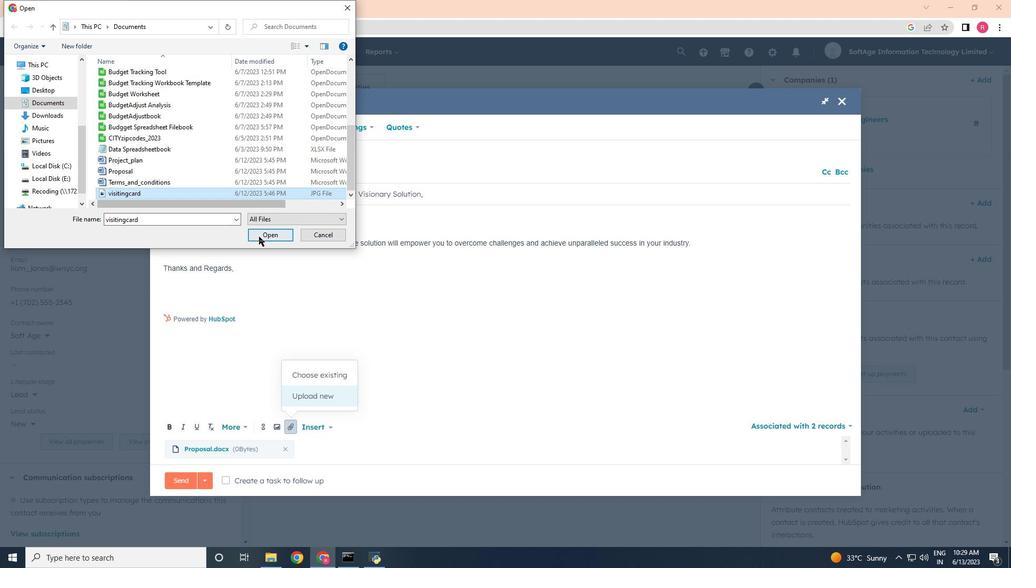 
Action: Mouse pressed left at (259, 237)
Screenshot: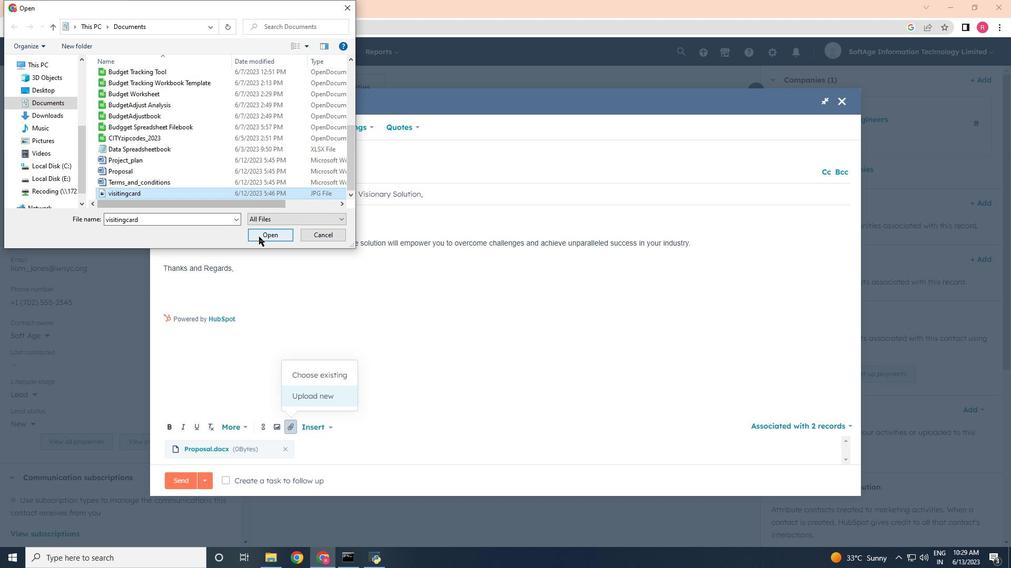 
Action: Mouse moved to (247, 282)
Screenshot: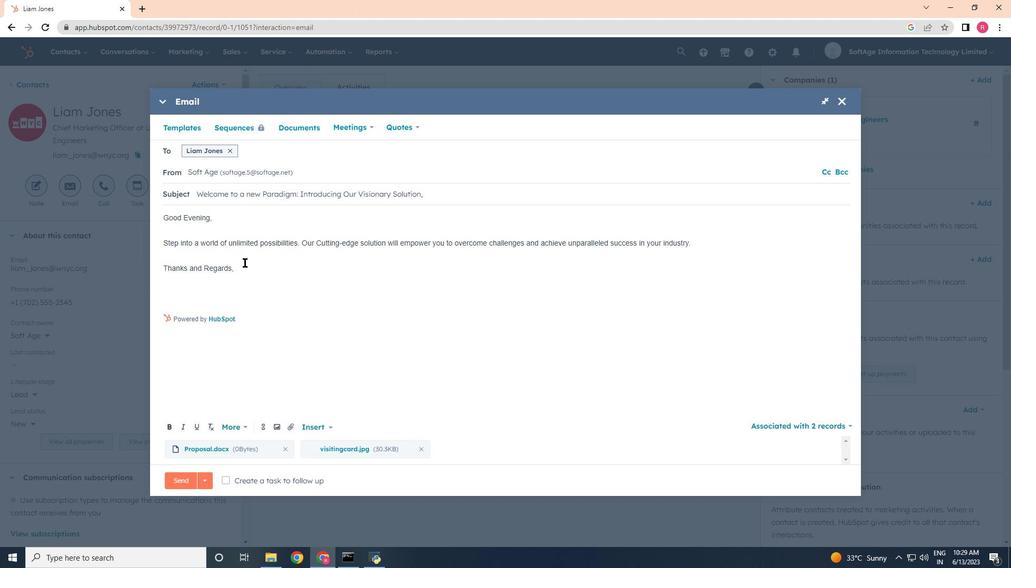 
Action: Mouse scrolled (247, 281) with delta (0, 0)
Screenshot: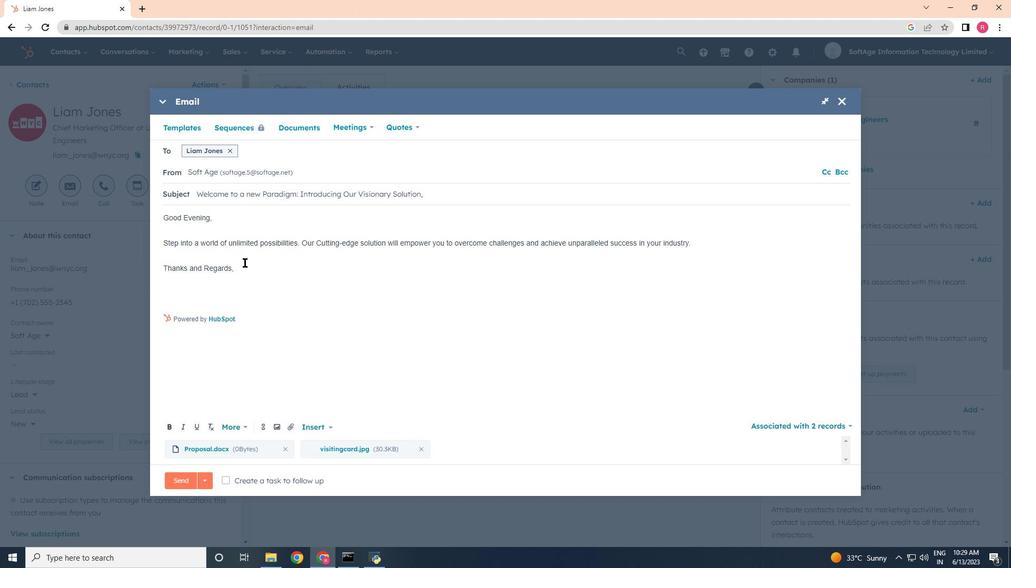 
Action: Mouse moved to (251, 312)
Screenshot: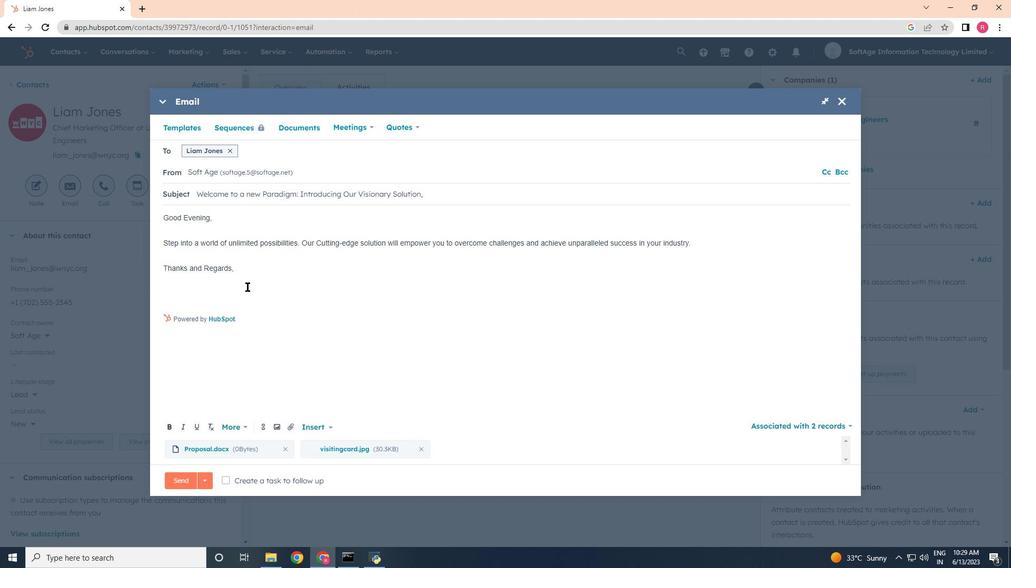 
Action: Mouse scrolled (251, 312) with delta (0, 0)
Screenshot: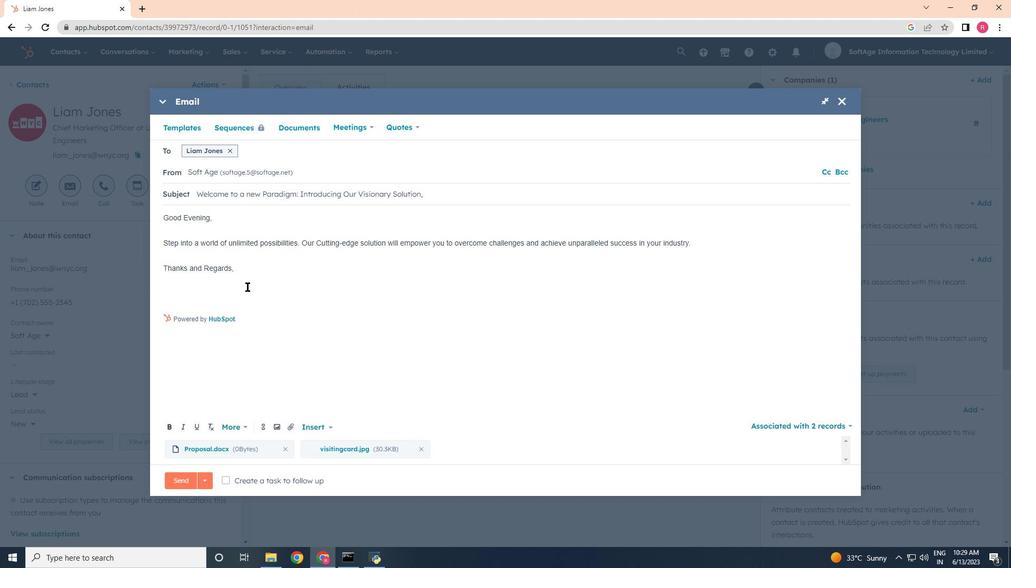 
Action: Mouse moved to (254, 341)
Screenshot: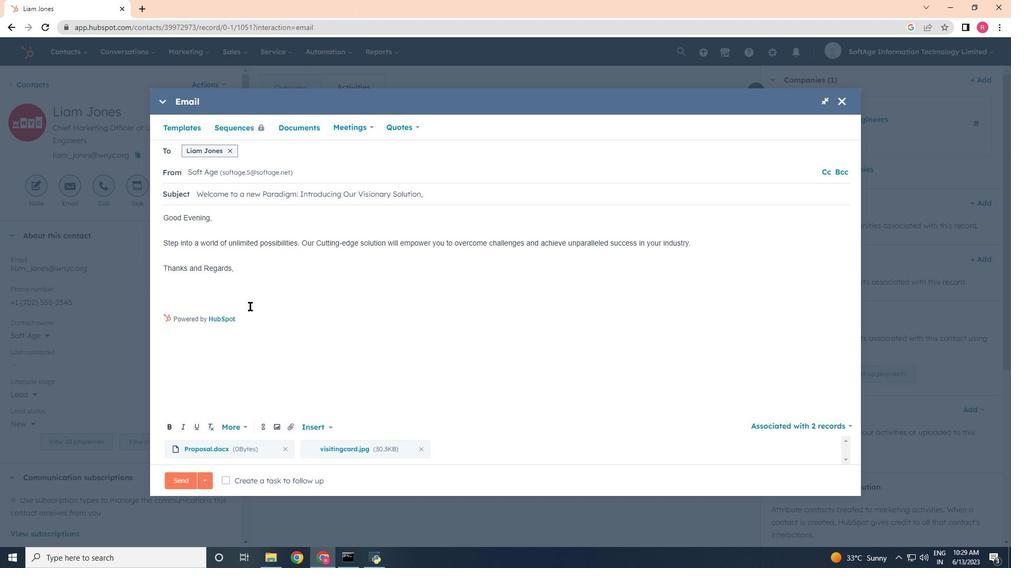 
Action: Mouse scrolled (254, 341) with delta (0, 0)
Screenshot: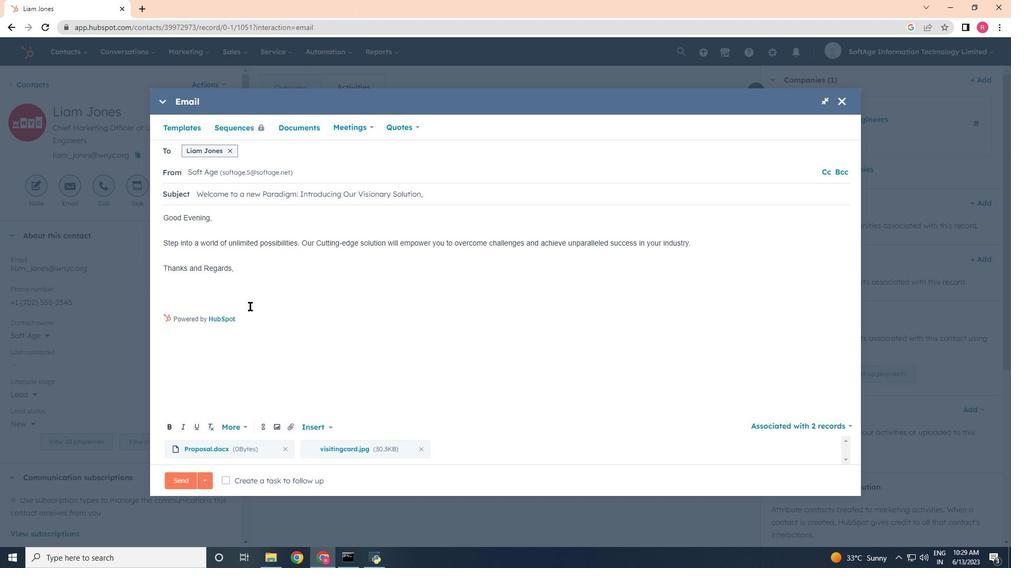 
Action: Mouse moved to (181, 289)
Screenshot: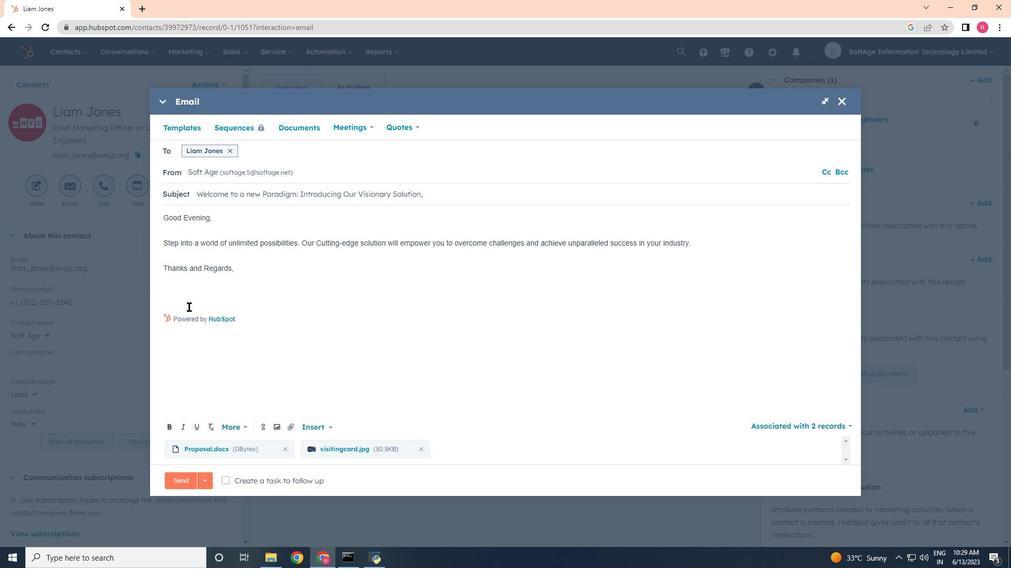 
Action: Mouse pressed left at (181, 289)
Screenshot: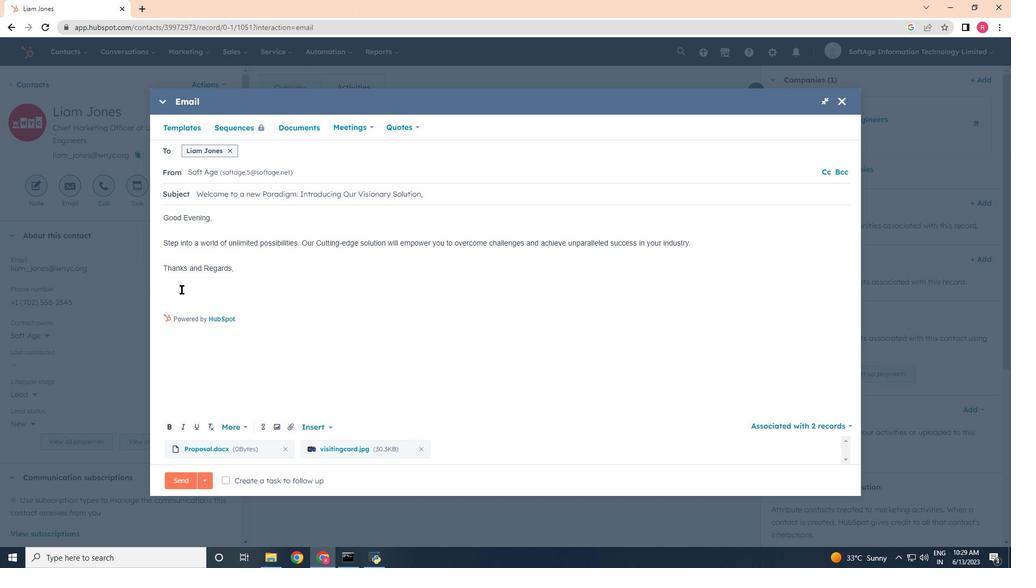 
Action: Mouse moved to (262, 427)
Screenshot: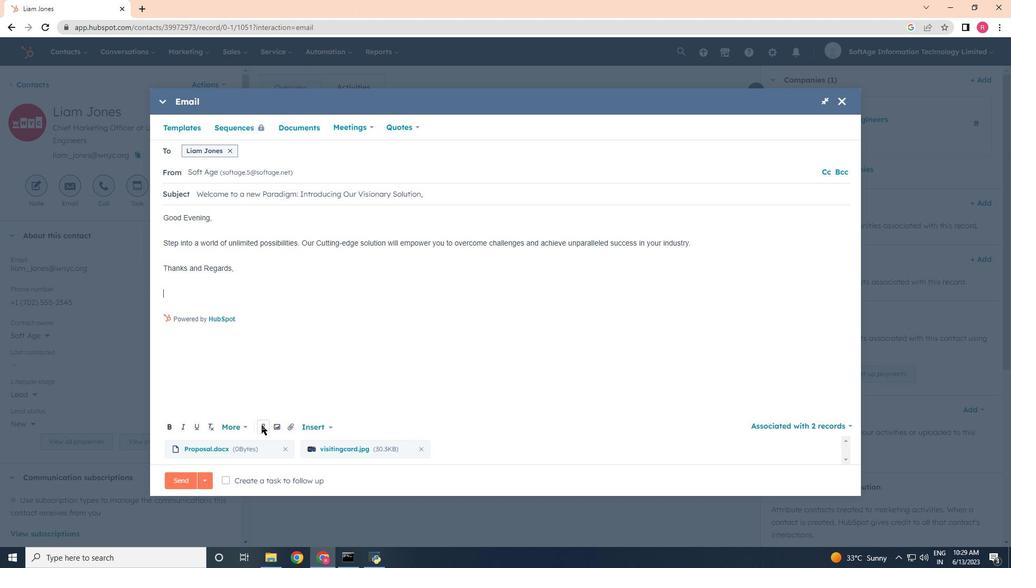 
Action: Mouse pressed left at (262, 427)
Screenshot: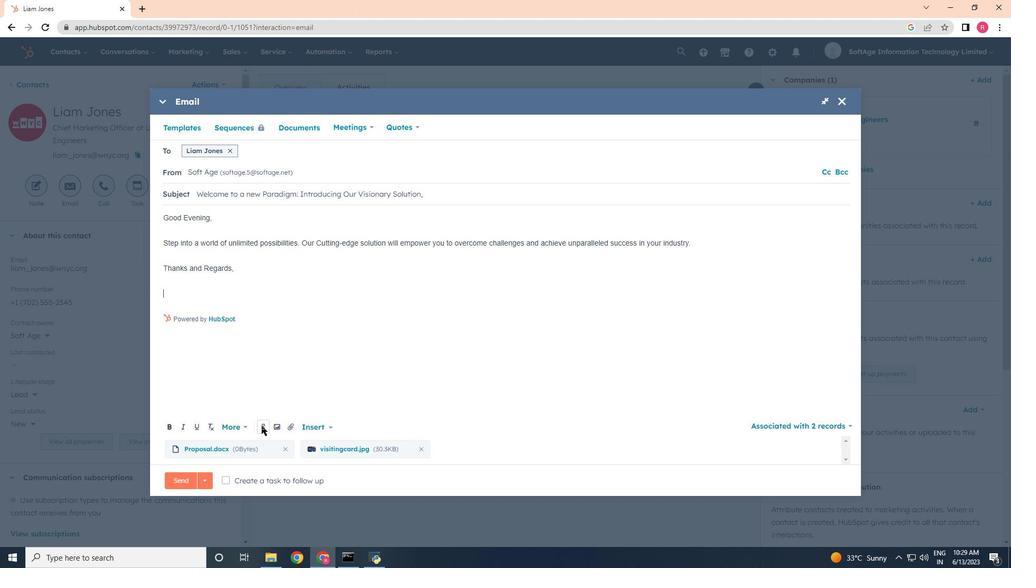 
Action: Mouse moved to (281, 311)
Screenshot: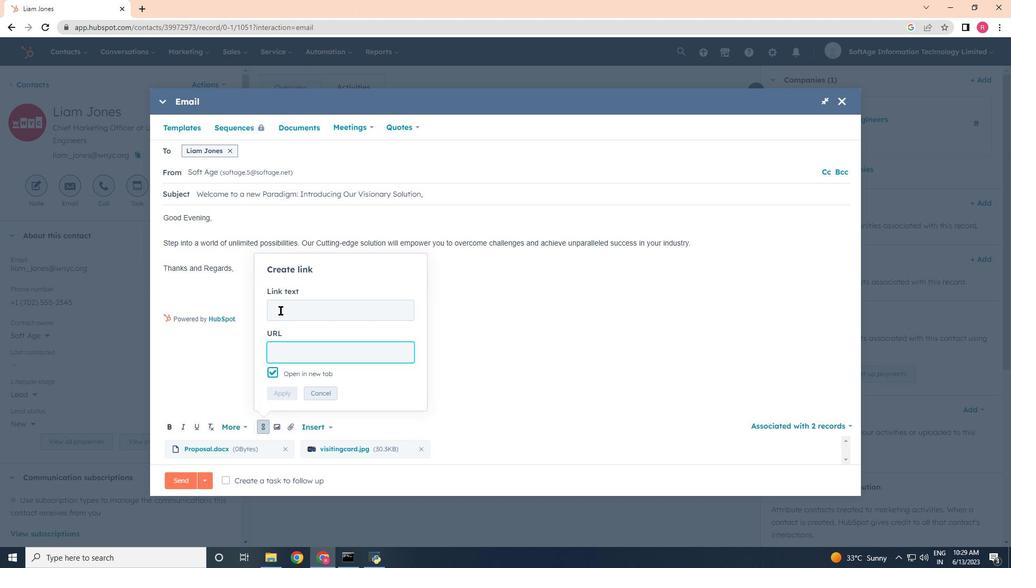 
Action: Mouse pressed left at (281, 311)
Screenshot: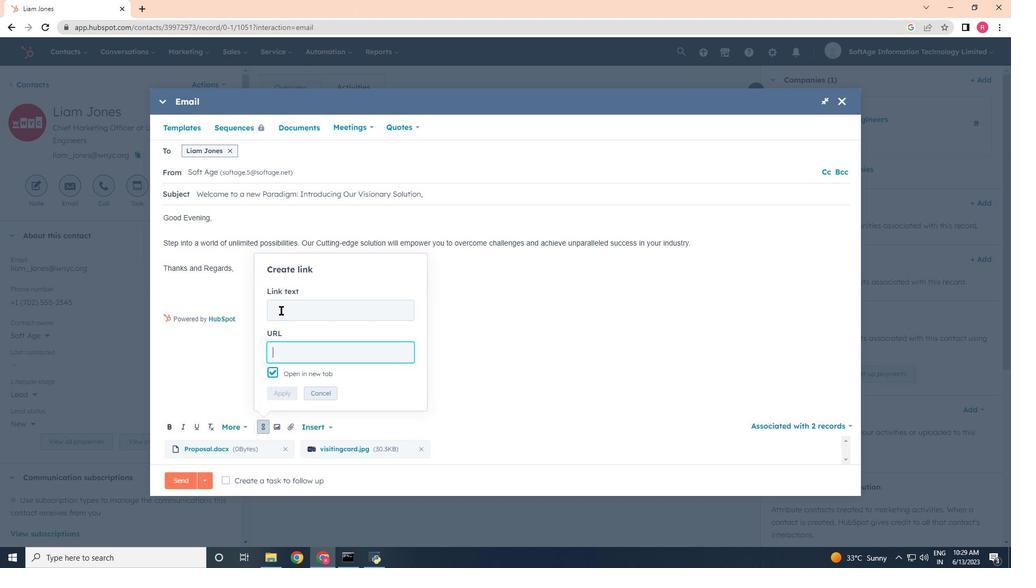 
Action: Mouse moved to (281, 311)
Screenshot: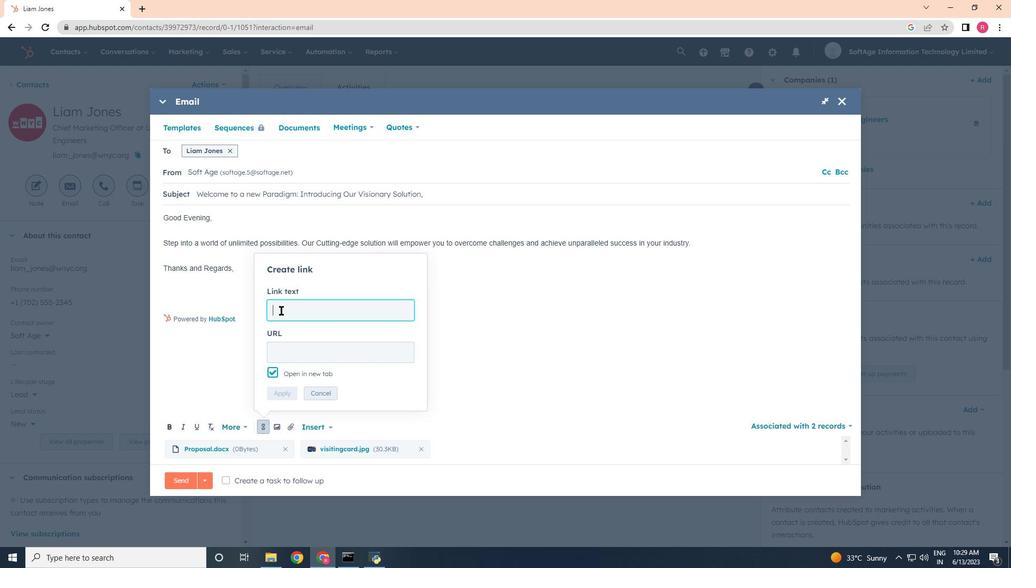 
Action: Key pressed <Key.shift>Reddit<Key.tab><Key.shift>www.reddit.com
Screenshot: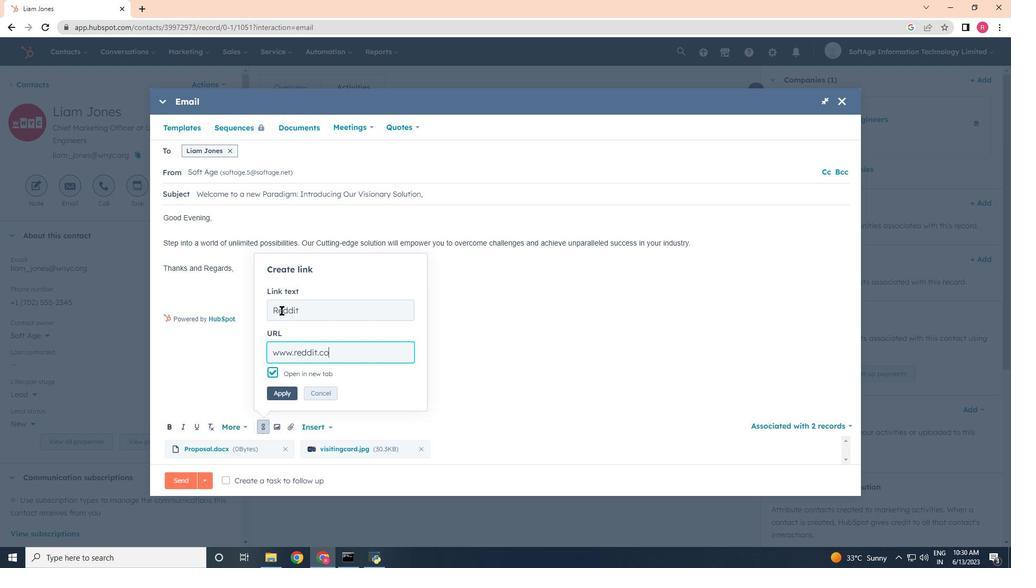 
Action: Mouse moved to (289, 395)
Screenshot: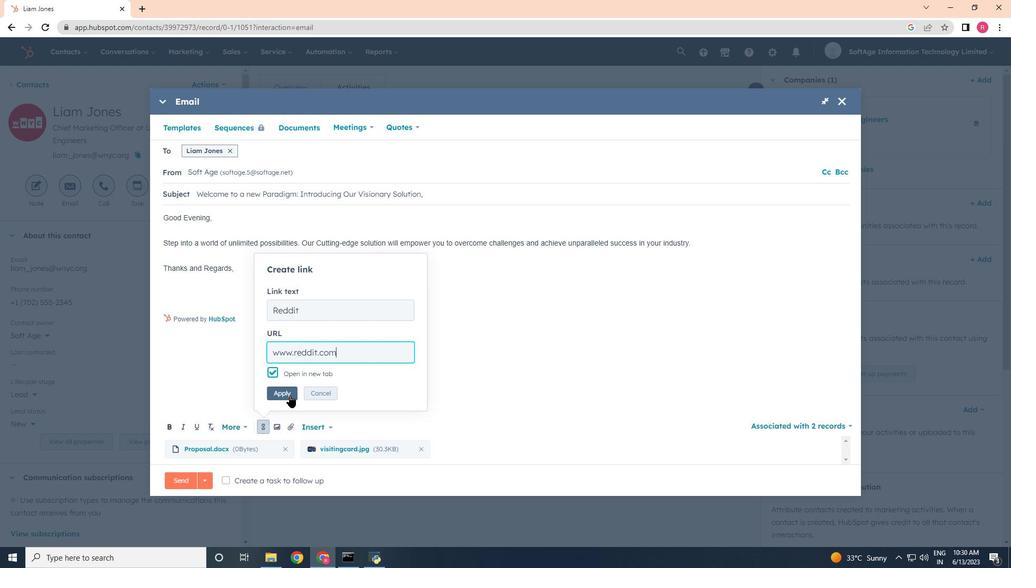 
Action: Mouse pressed left at (289, 395)
Screenshot: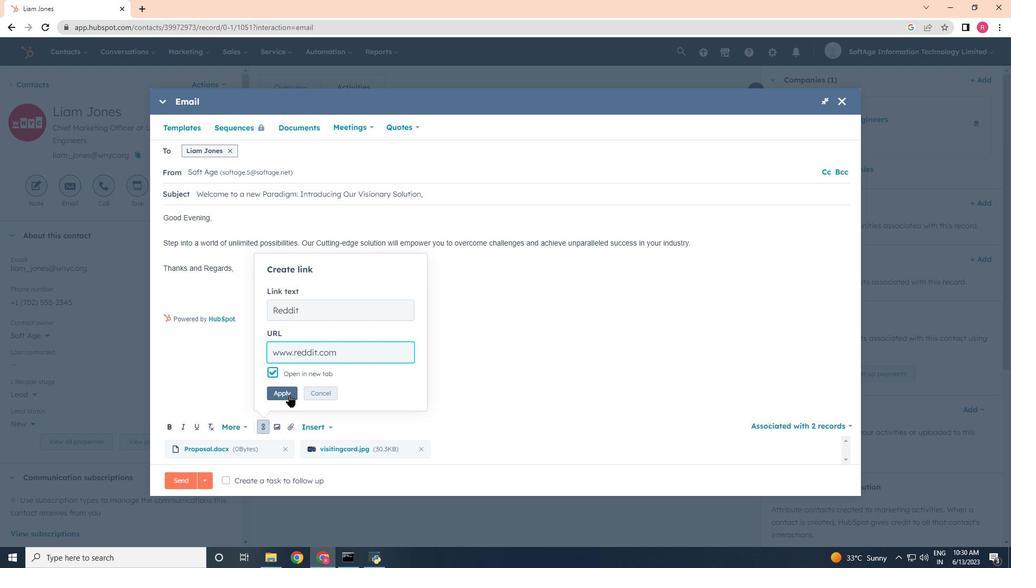
Action: Mouse moved to (227, 478)
Screenshot: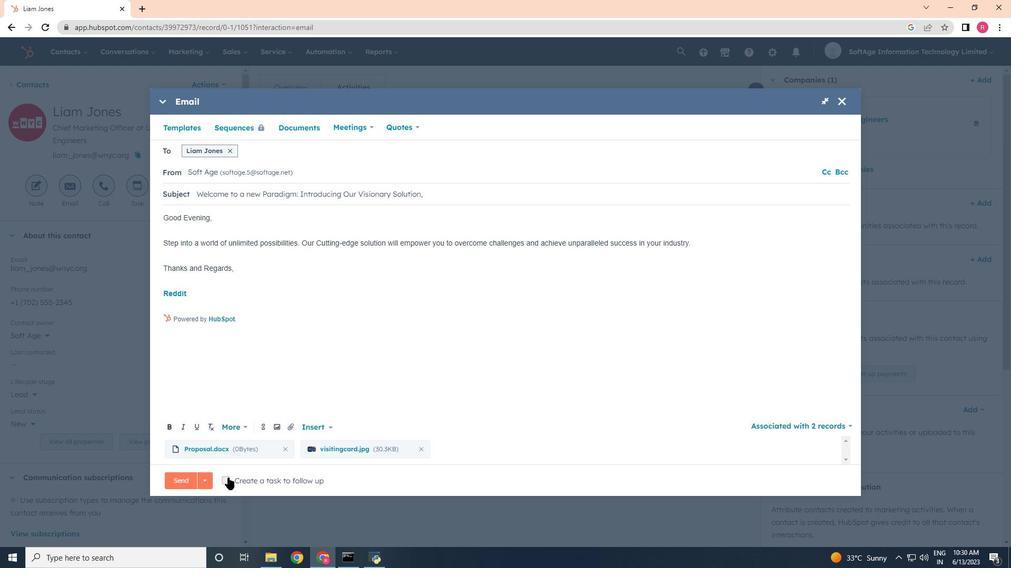 
Action: Mouse pressed left at (227, 478)
Screenshot: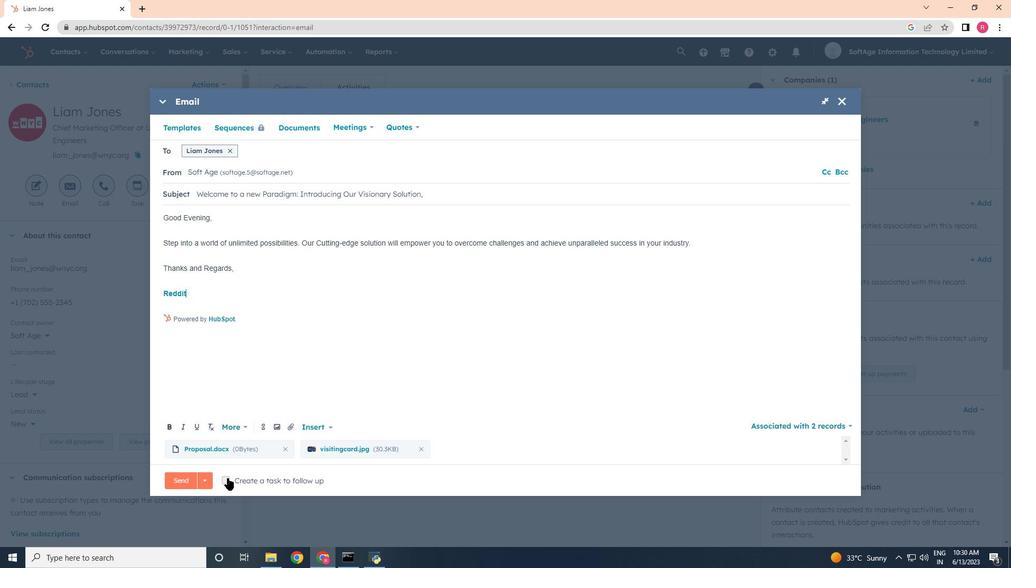
Action: Mouse moved to (433, 482)
Screenshot: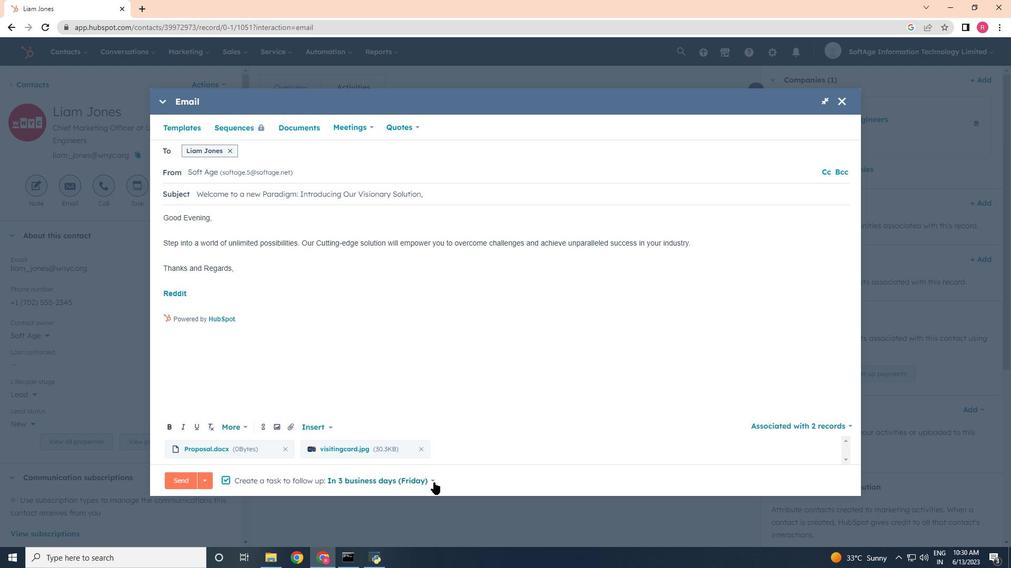 
Action: Mouse pressed left at (433, 482)
Screenshot: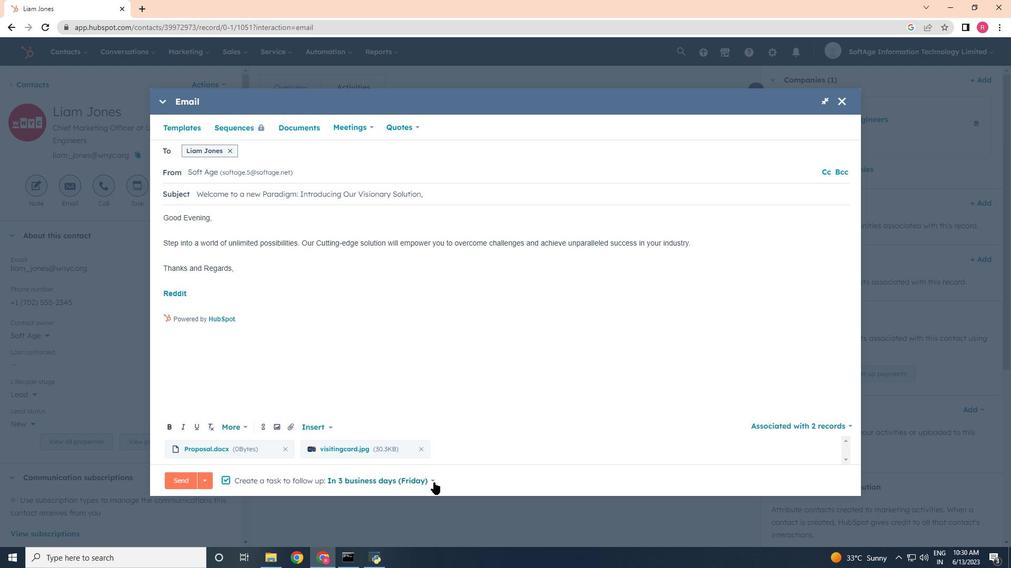 
Action: Mouse moved to (359, 381)
Screenshot: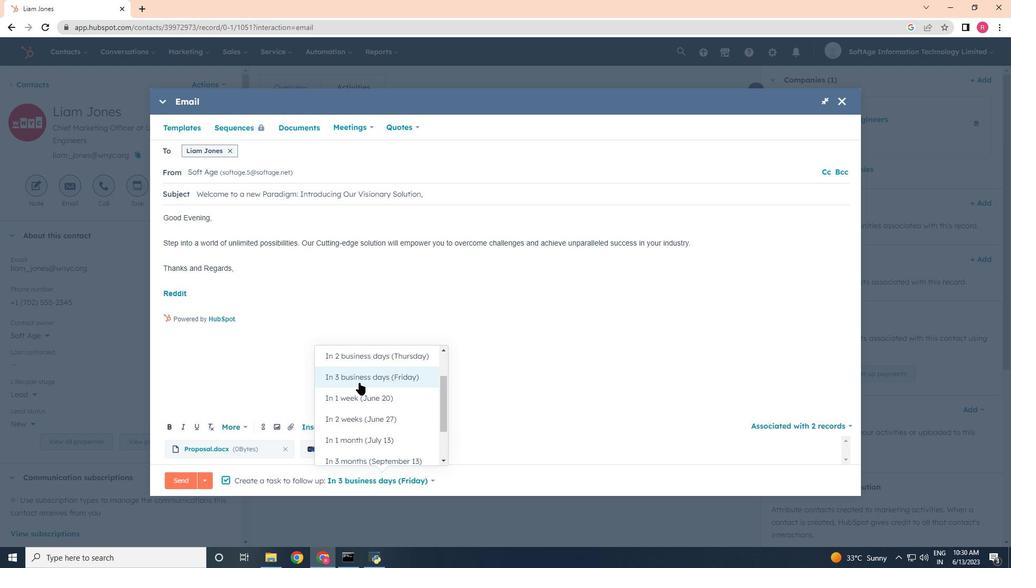 
Action: Mouse pressed left at (359, 381)
Screenshot: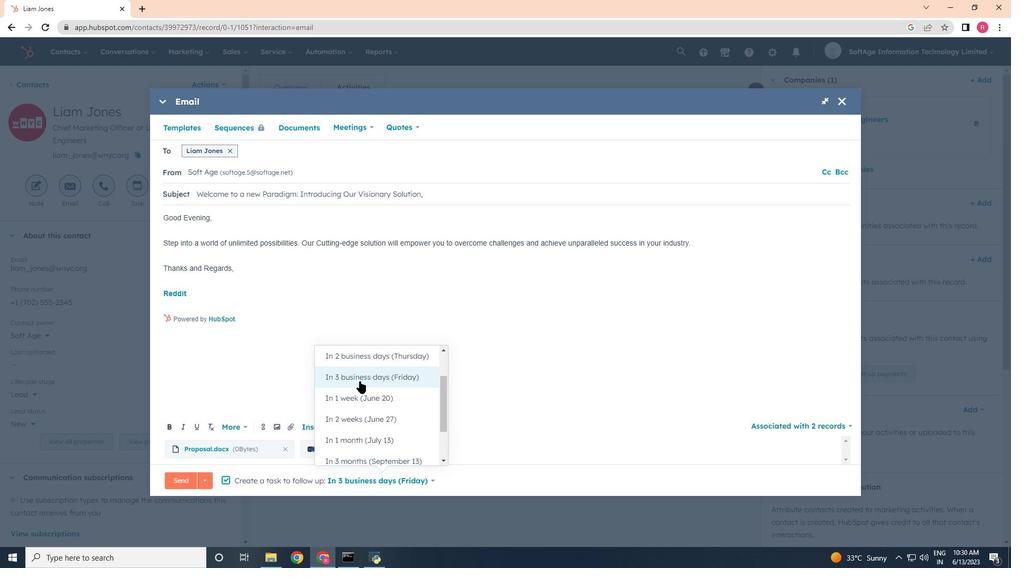 
Action: Mouse moved to (177, 480)
Screenshot: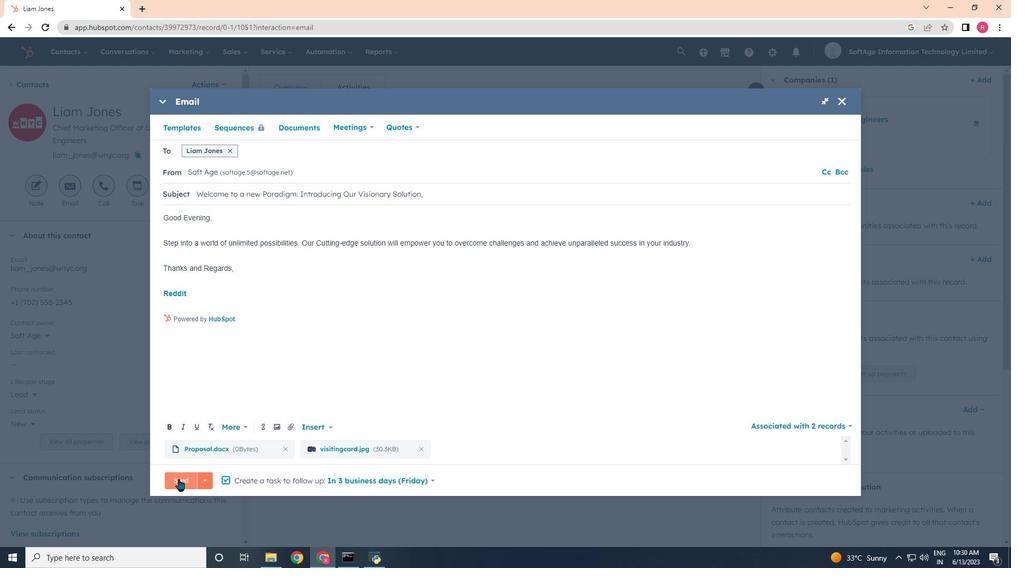 
Action: Mouse pressed left at (177, 480)
Screenshot: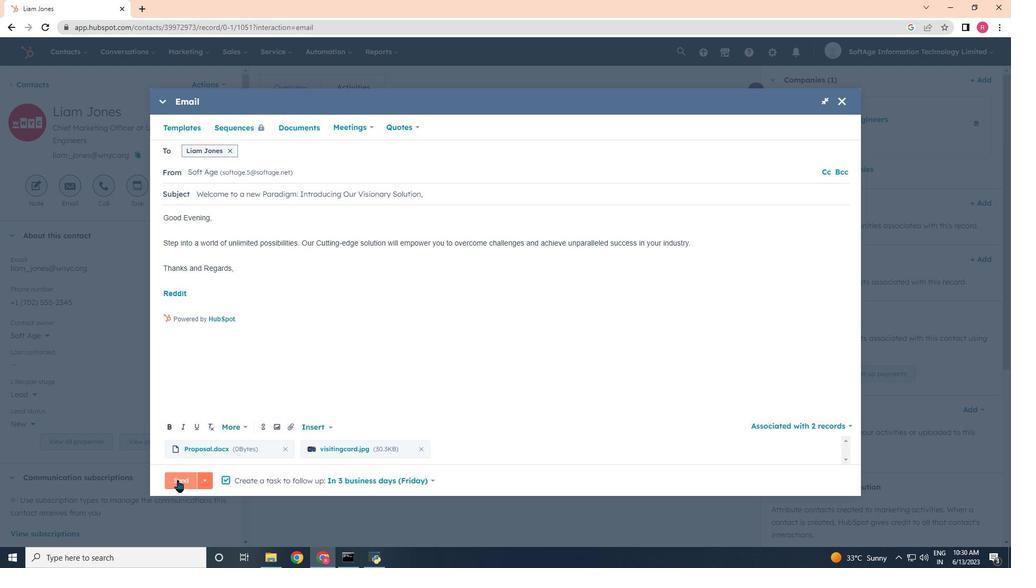 
